 Task: Search one way flight ticket for 4 adults, 2 children, 2 infants in seat and 1 infant on lap in premium economy from Cedar Rapids: Eastern Iowa Airport to Indianapolis: Indianapolis International Airport on 8-5-2023. Choice of flights is American. Number of bags: 2 carry on bags. Outbound departure time preference is 5:30.
Action: Mouse moved to (313, 291)
Screenshot: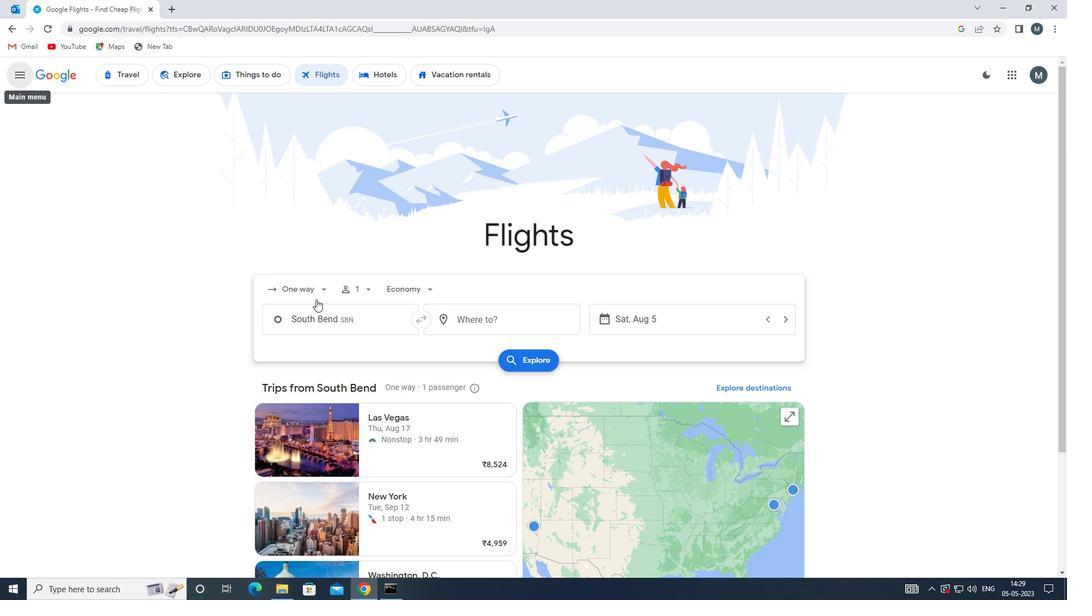 
Action: Mouse pressed left at (313, 291)
Screenshot: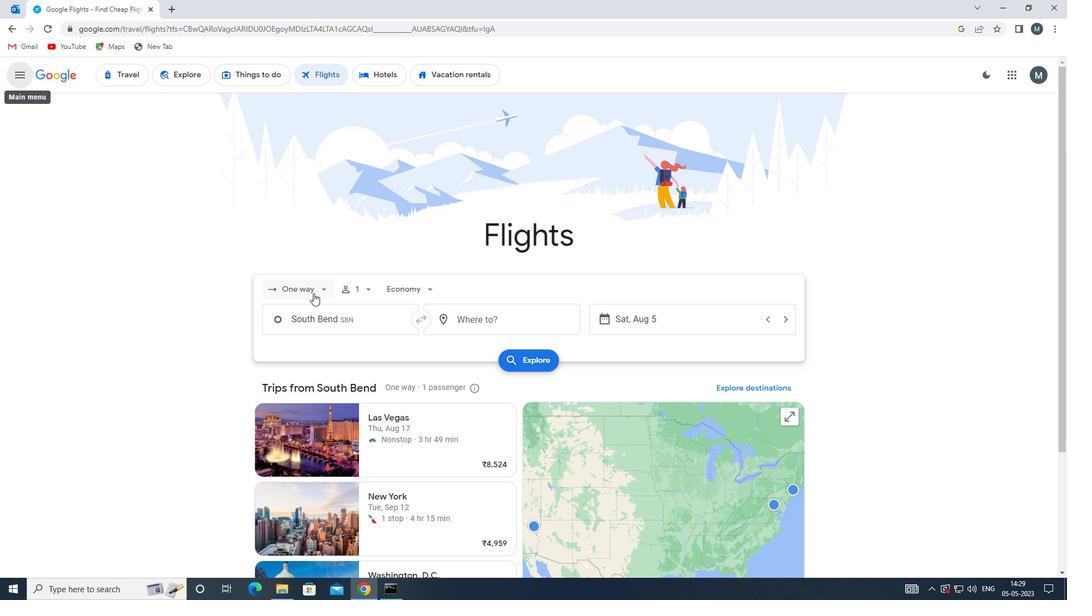 
Action: Mouse moved to (317, 342)
Screenshot: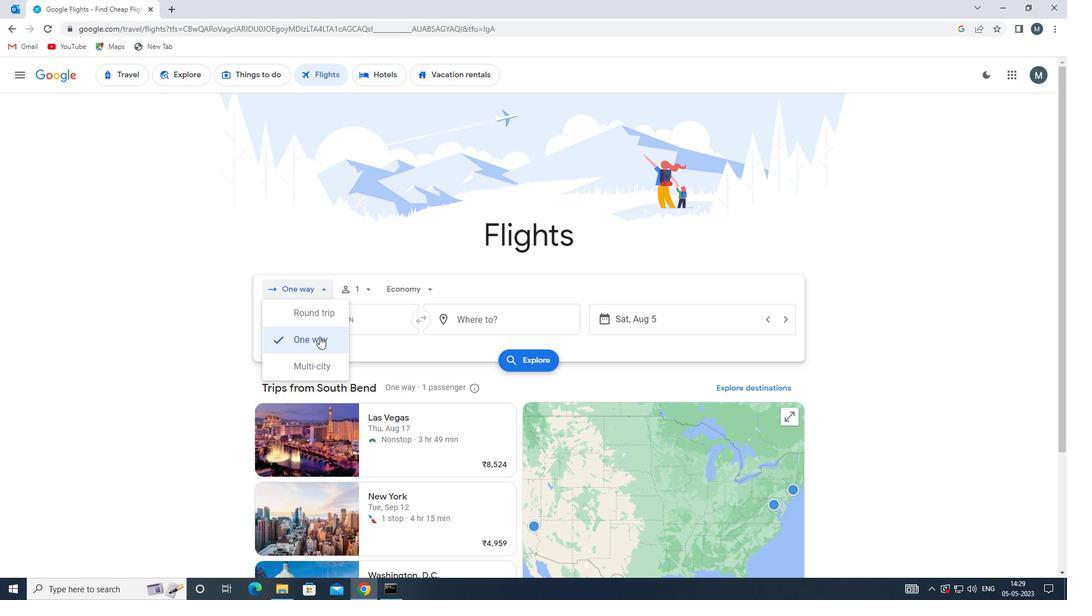 
Action: Mouse pressed left at (317, 342)
Screenshot: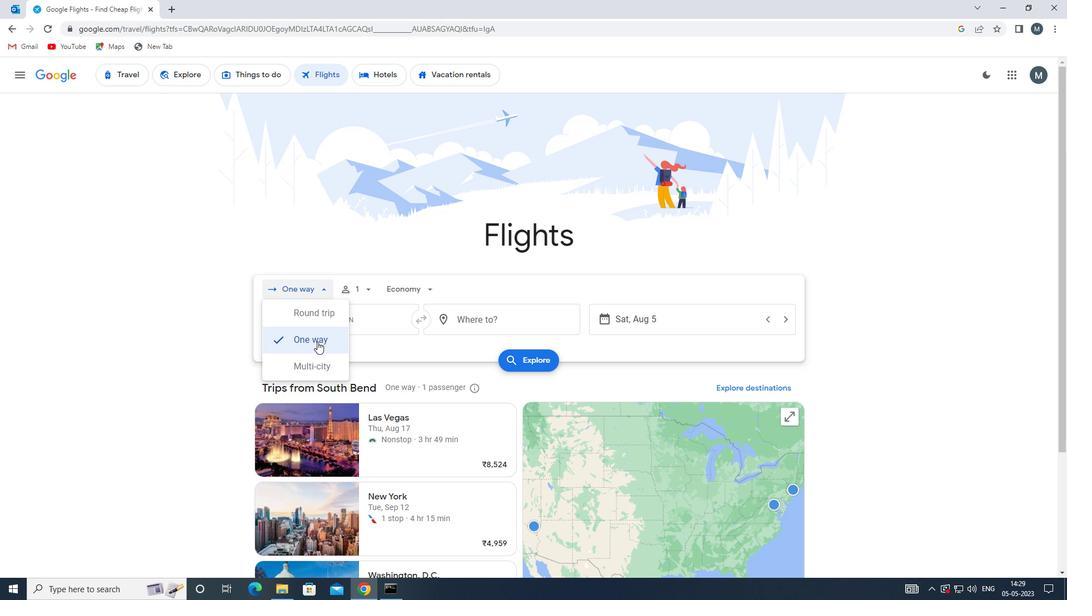 
Action: Mouse moved to (360, 290)
Screenshot: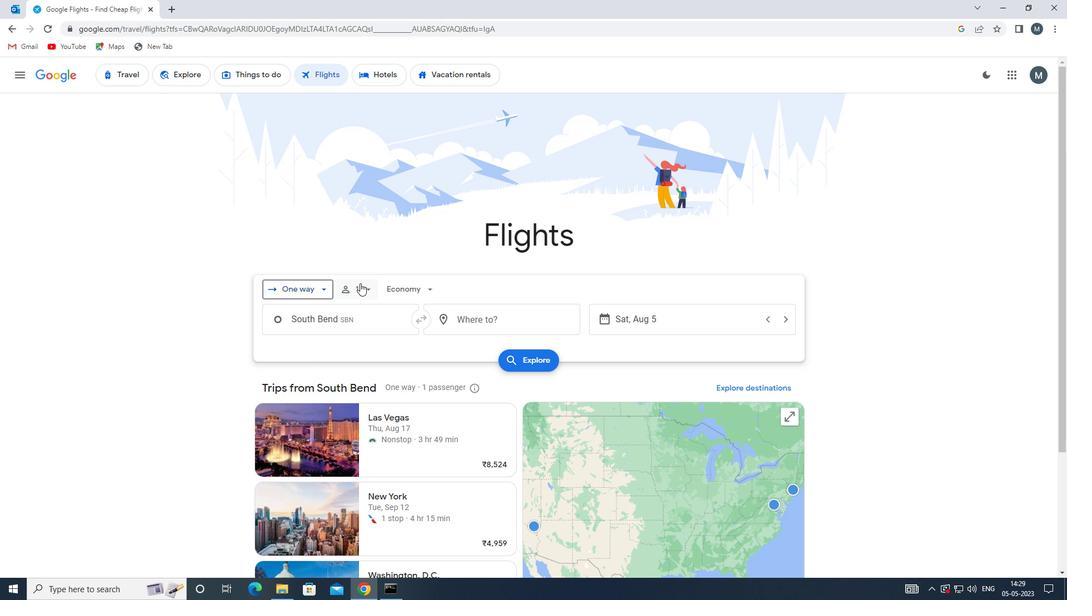 
Action: Mouse pressed left at (360, 290)
Screenshot: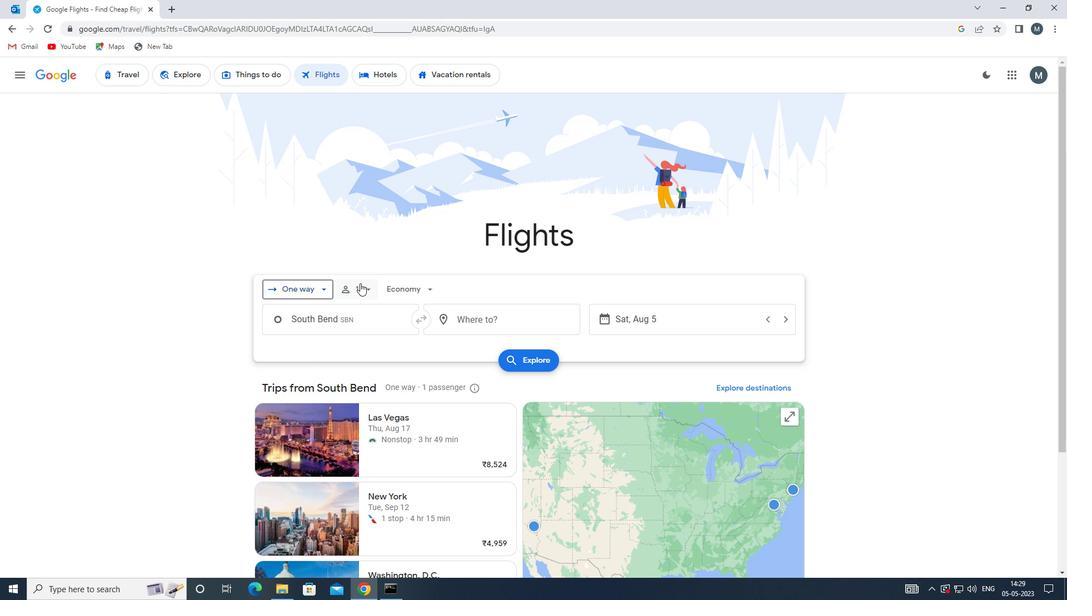 
Action: Mouse moved to (452, 316)
Screenshot: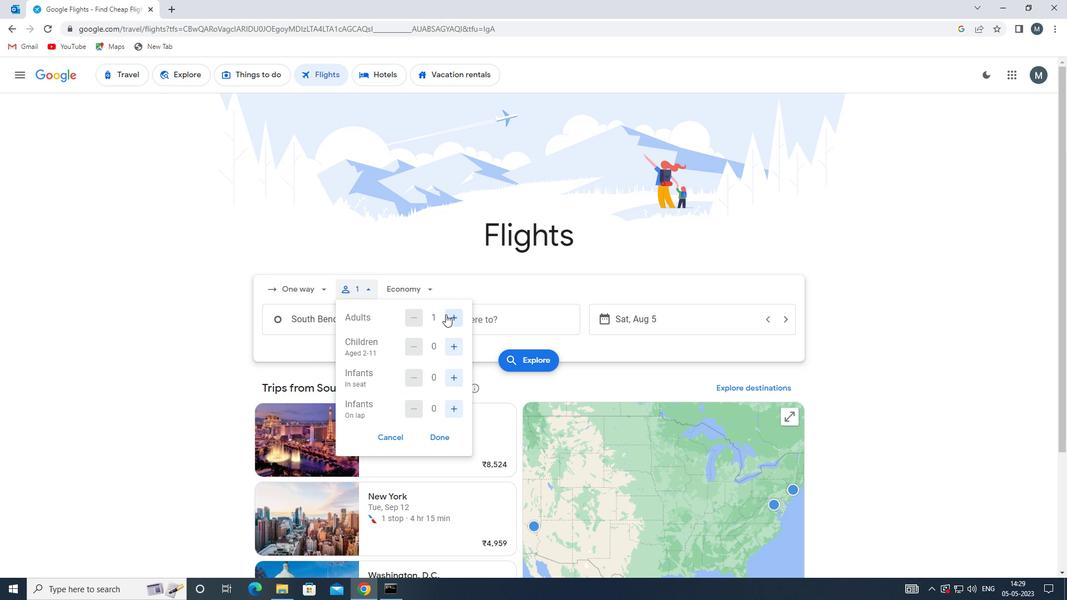 
Action: Mouse pressed left at (452, 316)
Screenshot: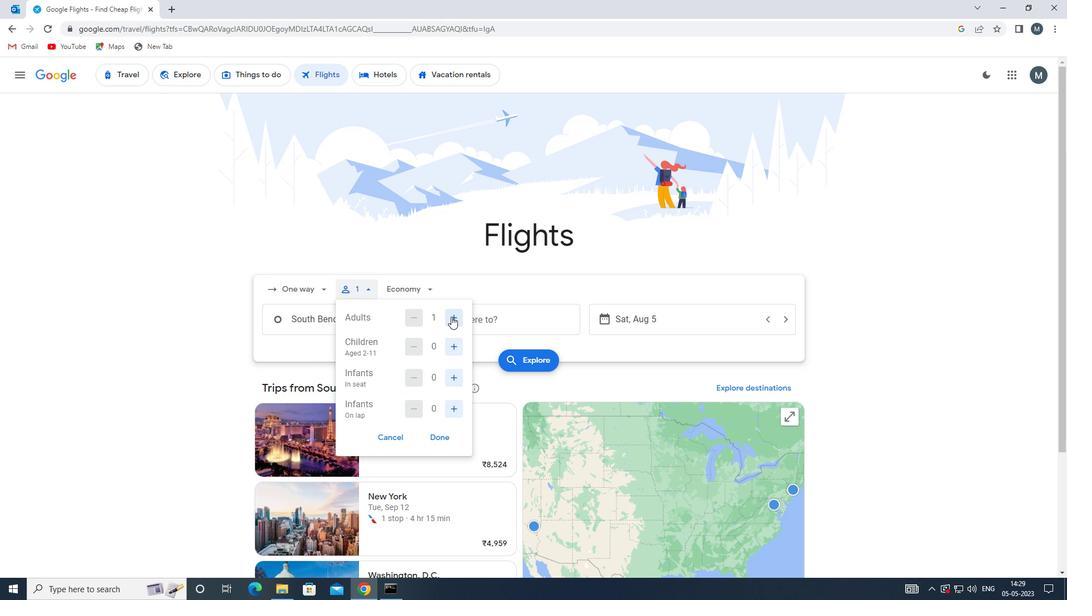 
Action: Mouse moved to (453, 316)
Screenshot: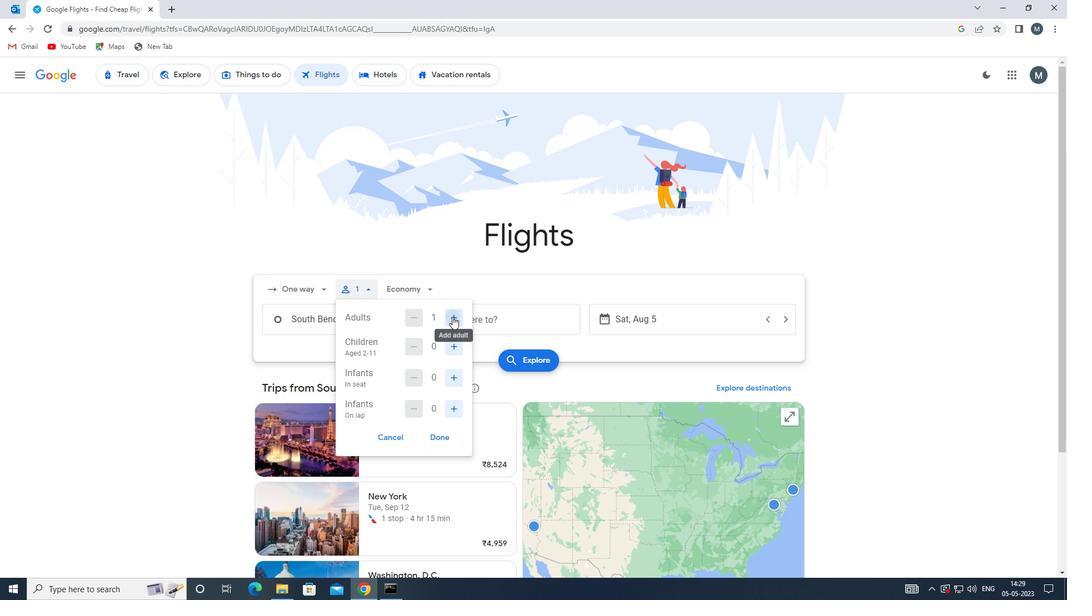 
Action: Mouse pressed left at (453, 316)
Screenshot: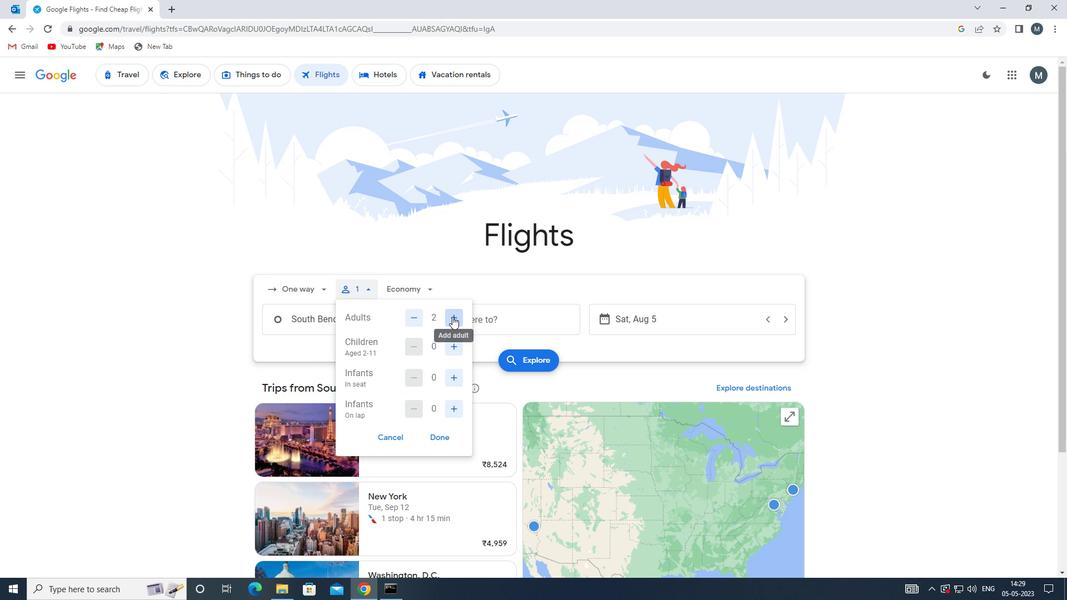 
Action: Mouse pressed left at (453, 316)
Screenshot: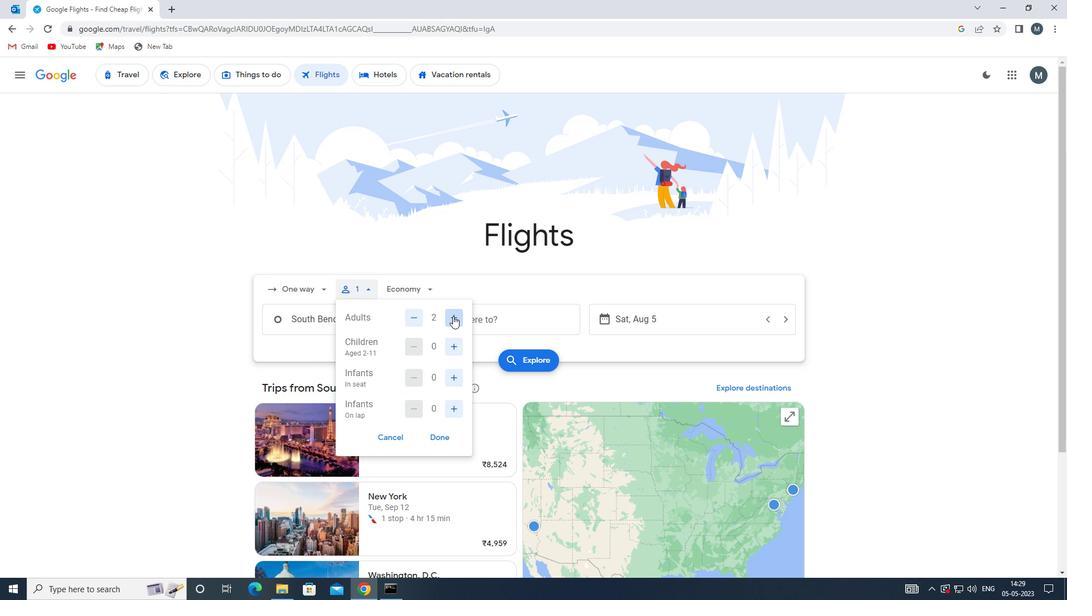 
Action: Mouse moved to (454, 380)
Screenshot: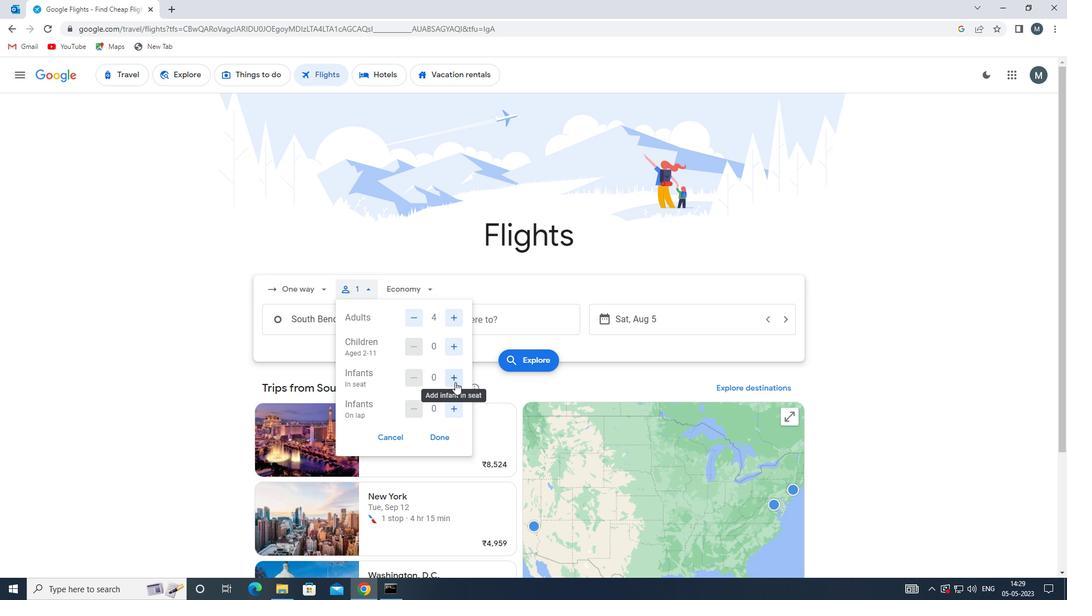 
Action: Mouse pressed left at (454, 380)
Screenshot: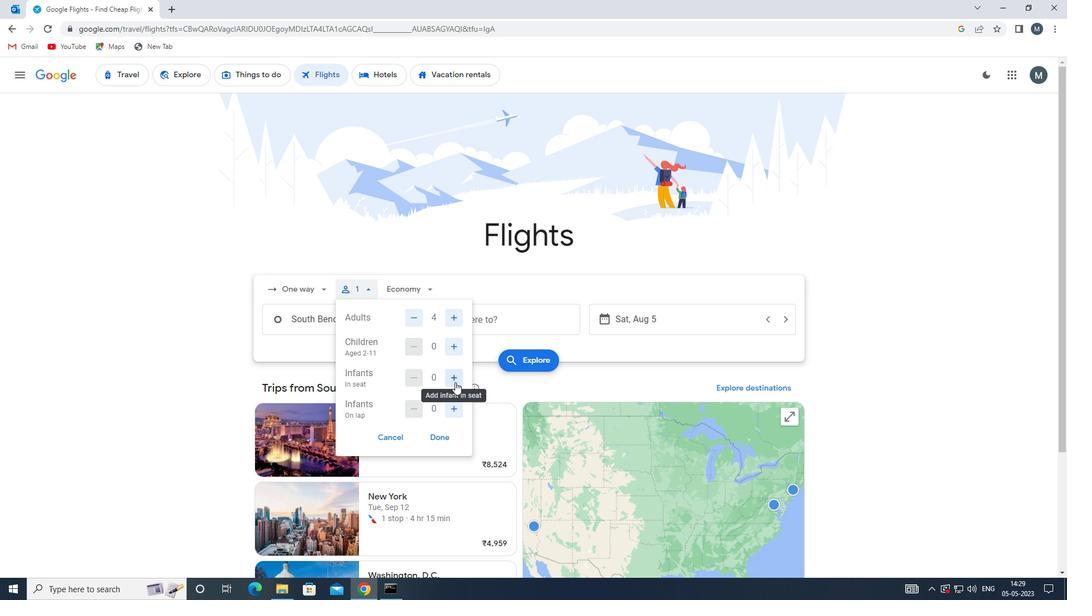 
Action: Mouse pressed left at (454, 380)
Screenshot: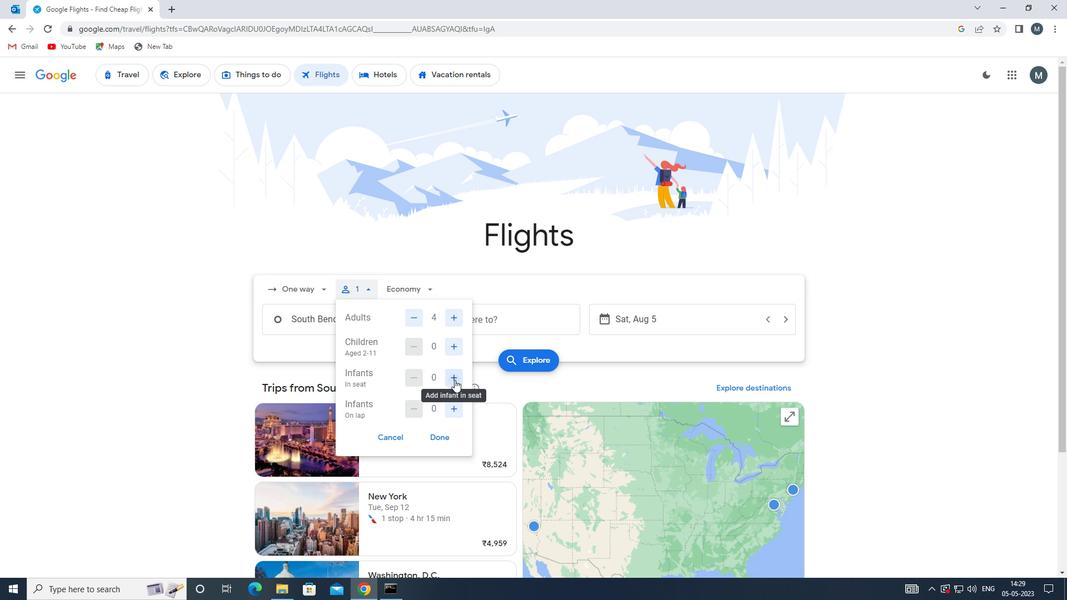 
Action: Mouse moved to (454, 410)
Screenshot: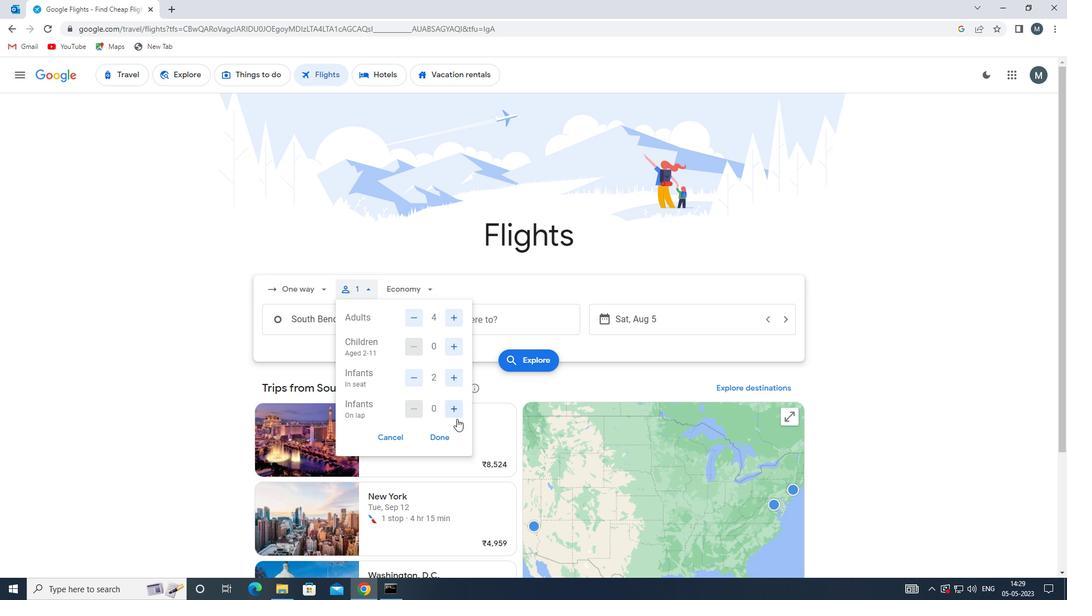 
Action: Mouse pressed left at (454, 410)
Screenshot: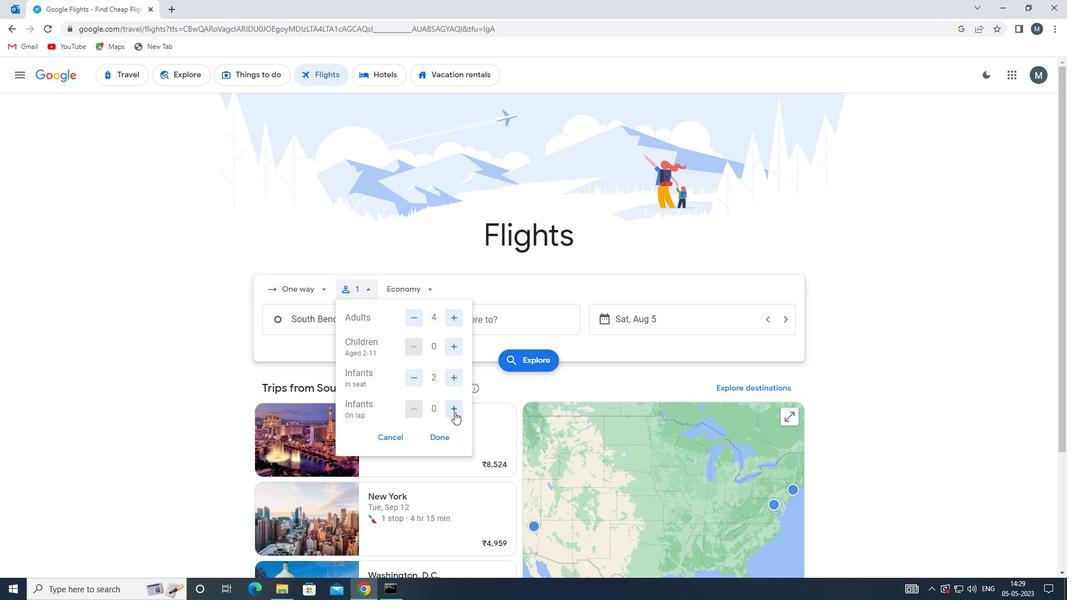 
Action: Mouse moved to (443, 445)
Screenshot: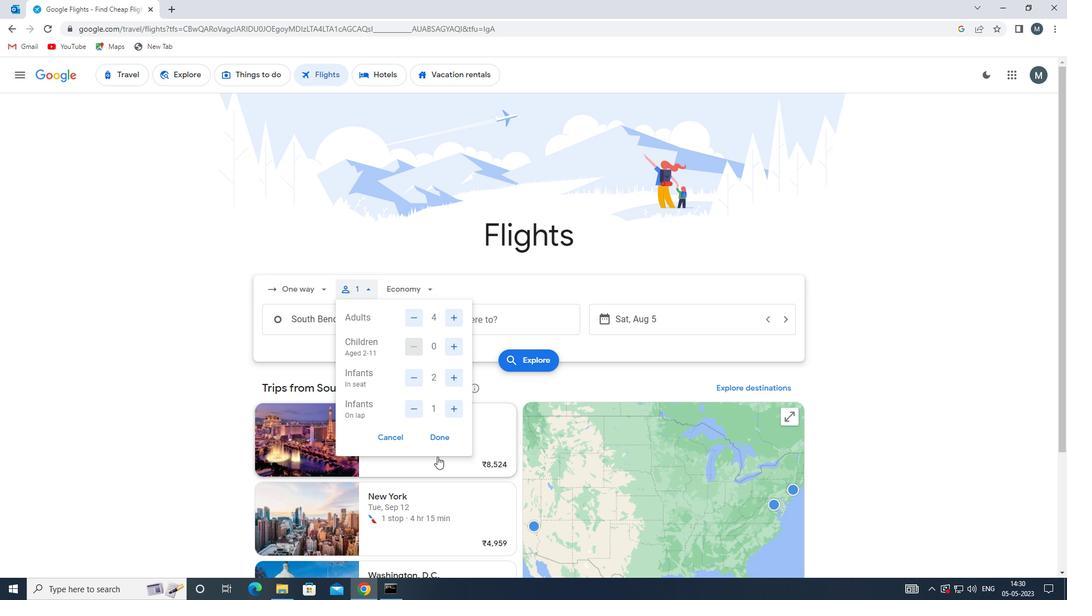 
Action: Mouse pressed left at (443, 445)
Screenshot: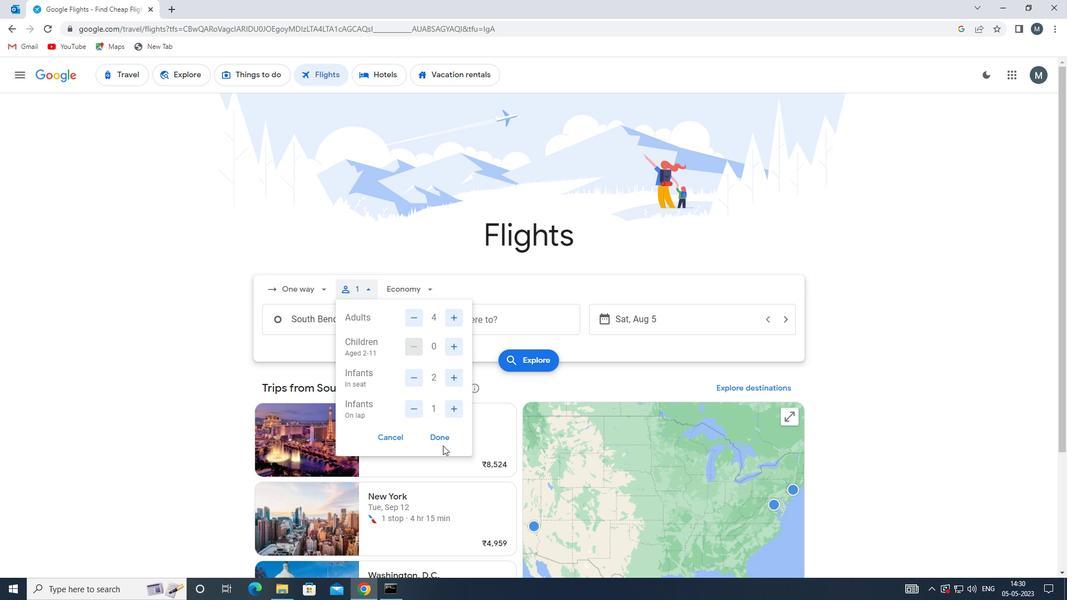 
Action: Mouse moved to (419, 291)
Screenshot: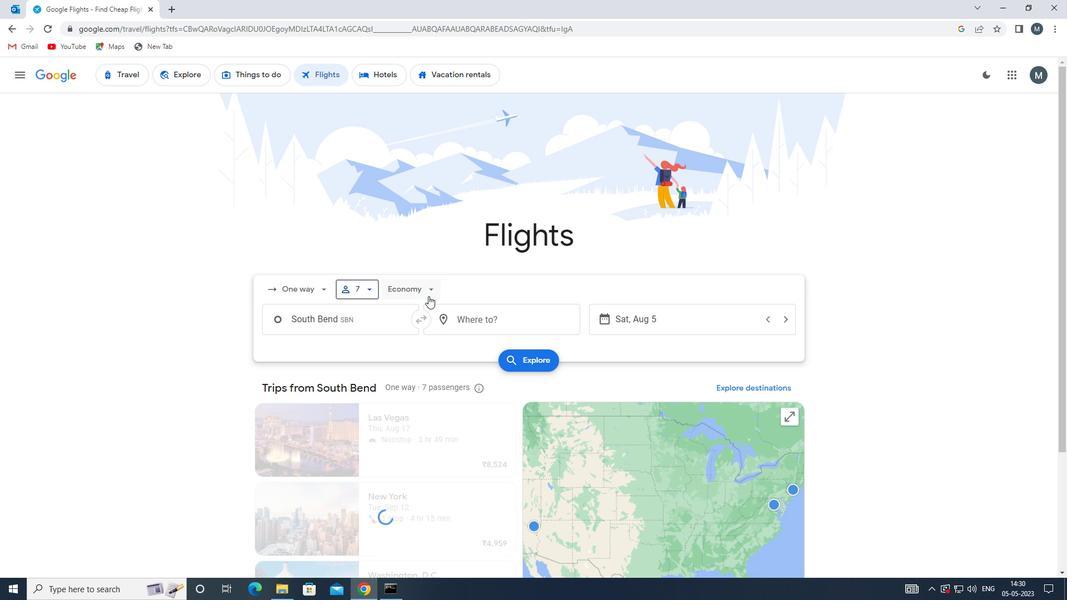 
Action: Mouse pressed left at (419, 291)
Screenshot: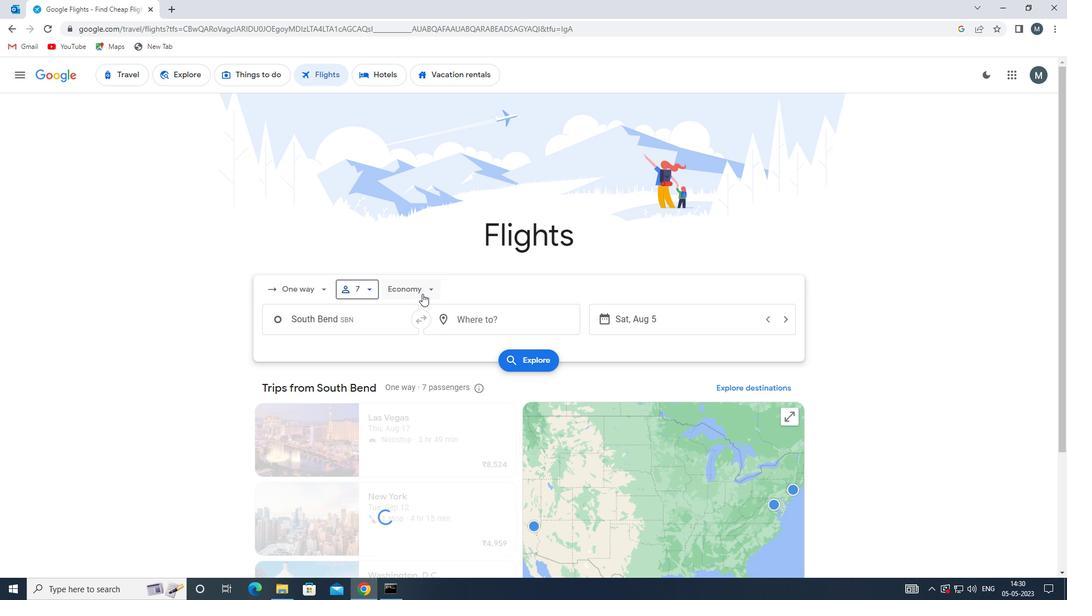 
Action: Mouse moved to (422, 343)
Screenshot: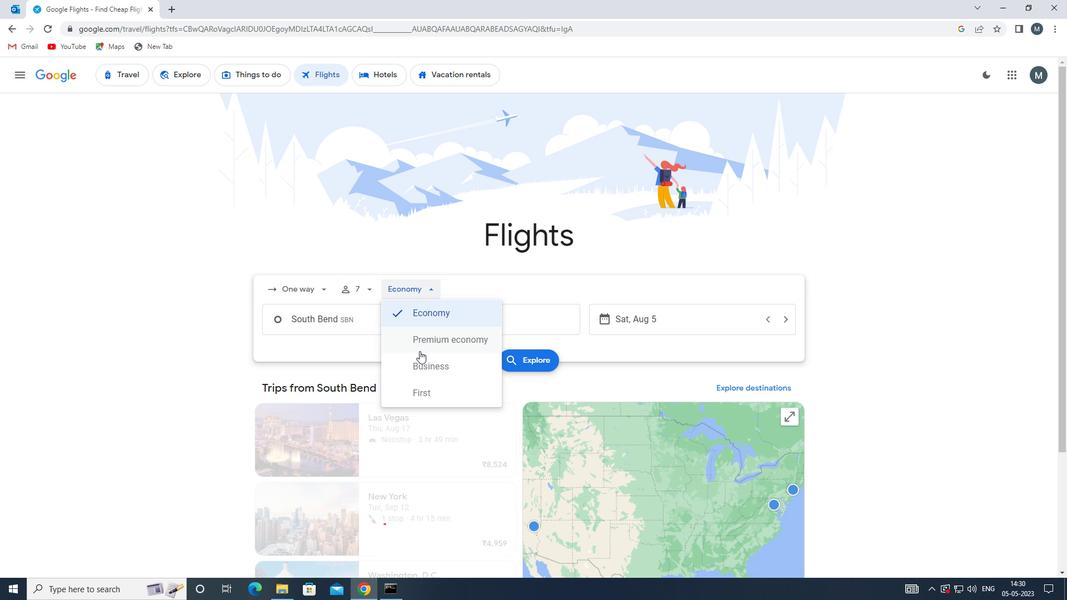 
Action: Mouse pressed left at (422, 343)
Screenshot: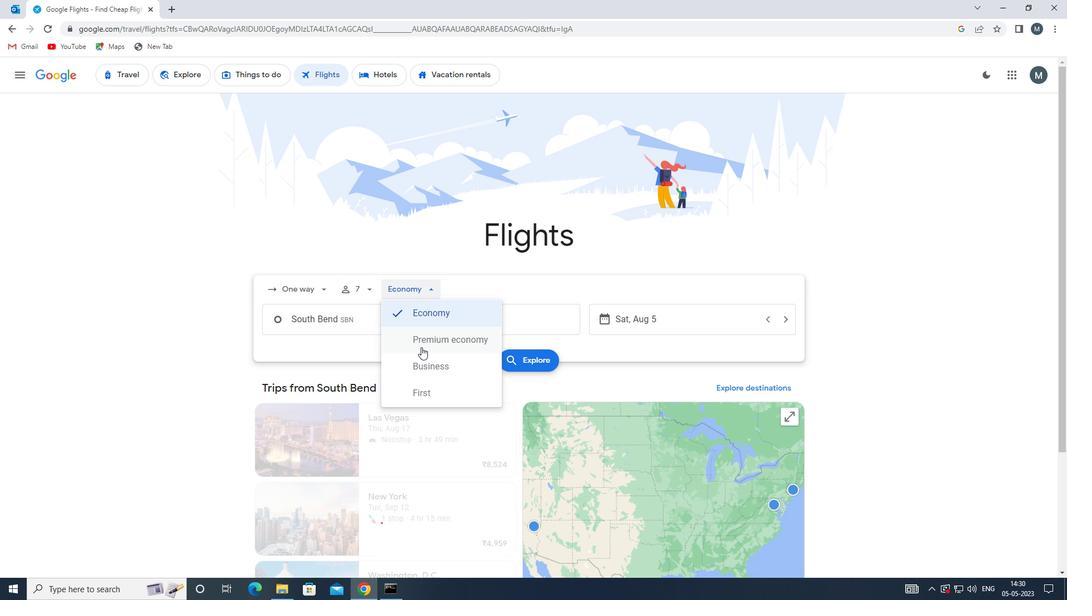 
Action: Mouse moved to (359, 324)
Screenshot: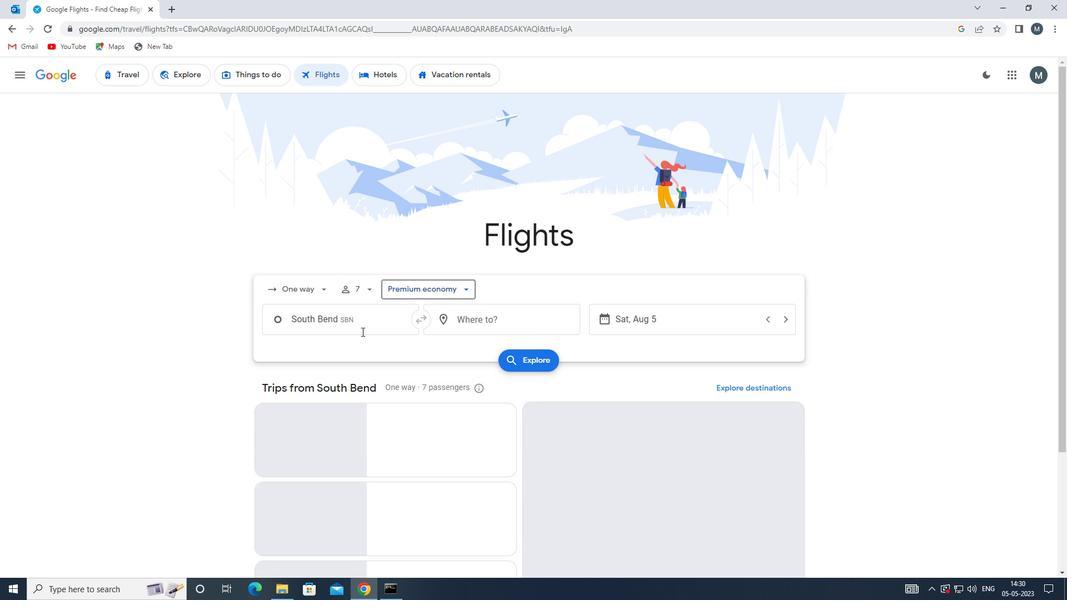 
Action: Mouse pressed left at (359, 324)
Screenshot: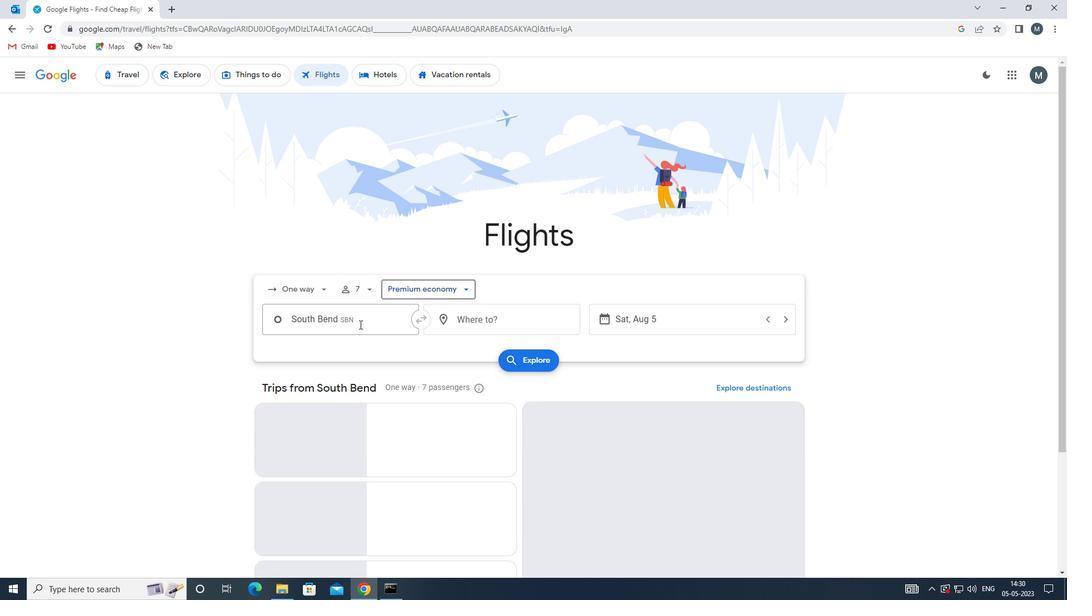 
Action: Mouse moved to (359, 324)
Screenshot: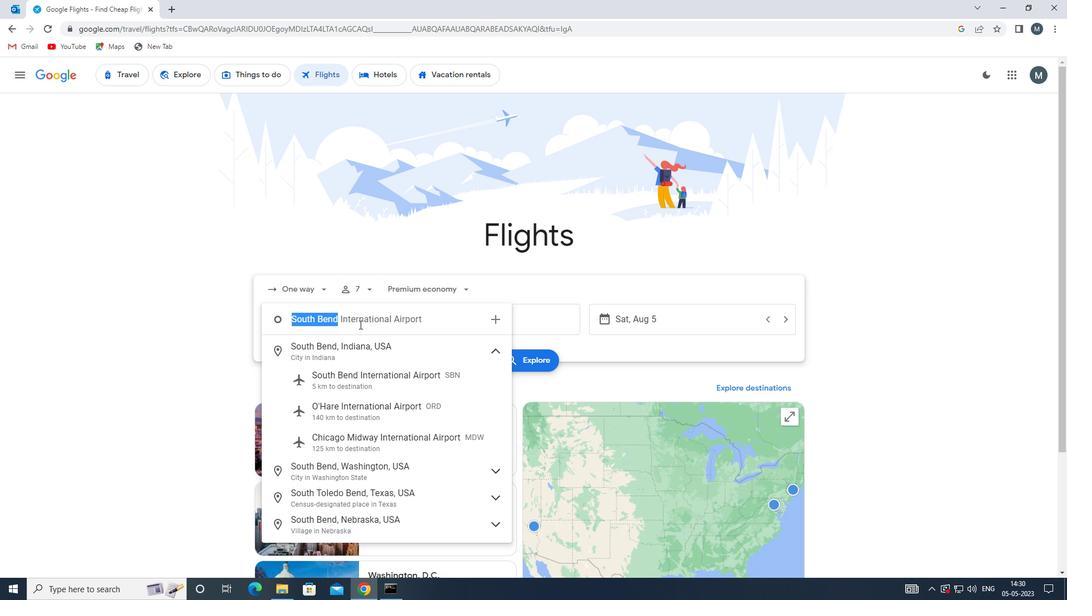 
Action: Key pressed eastern<Key.space>lowa
Screenshot: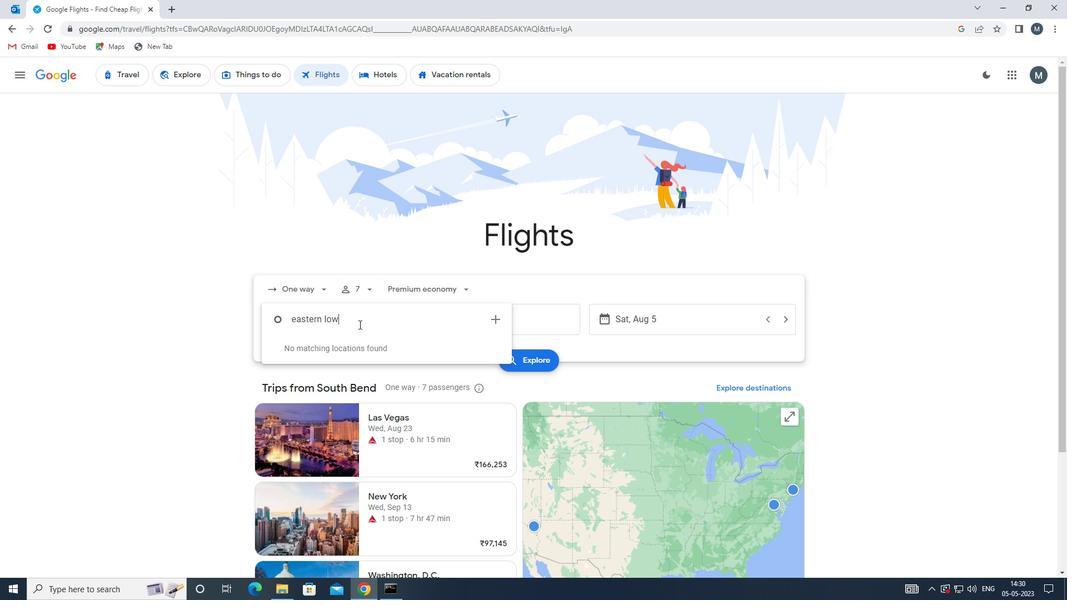 
Action: Mouse moved to (357, 350)
Screenshot: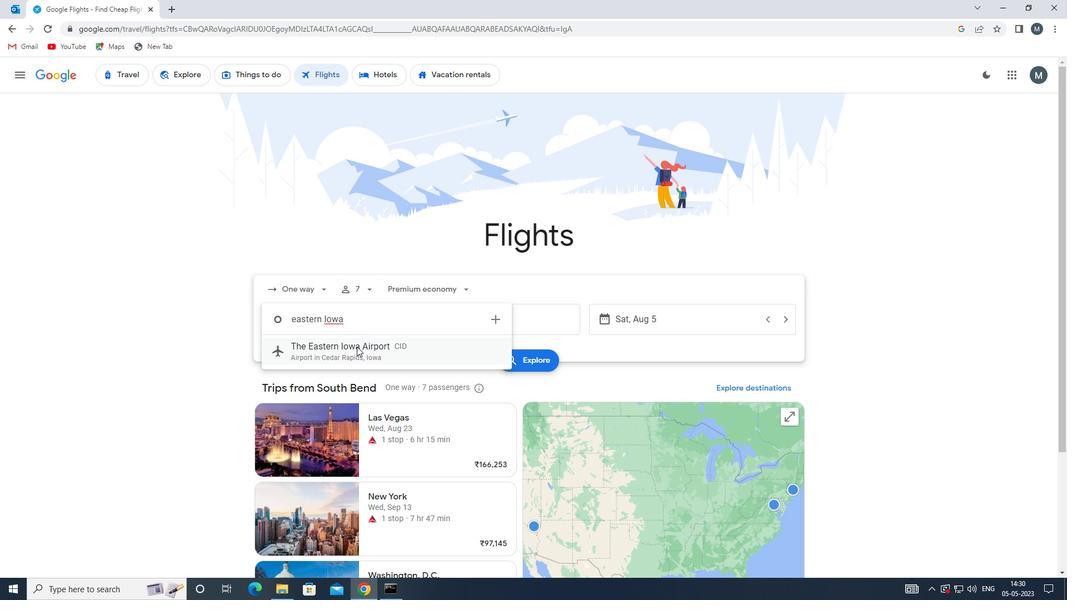 
Action: Mouse pressed left at (357, 350)
Screenshot: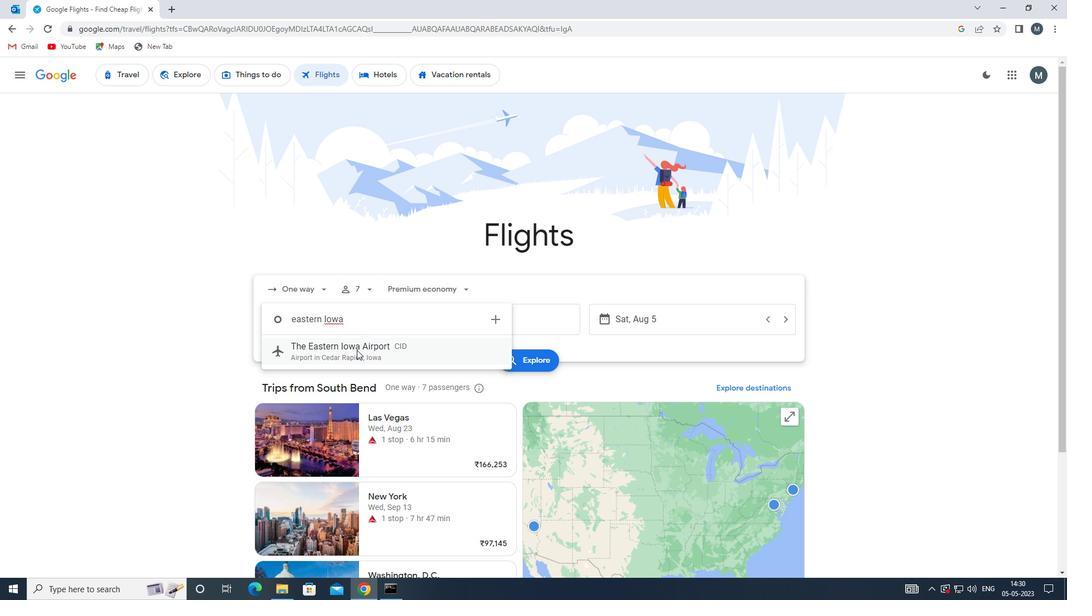 
Action: Mouse moved to (481, 312)
Screenshot: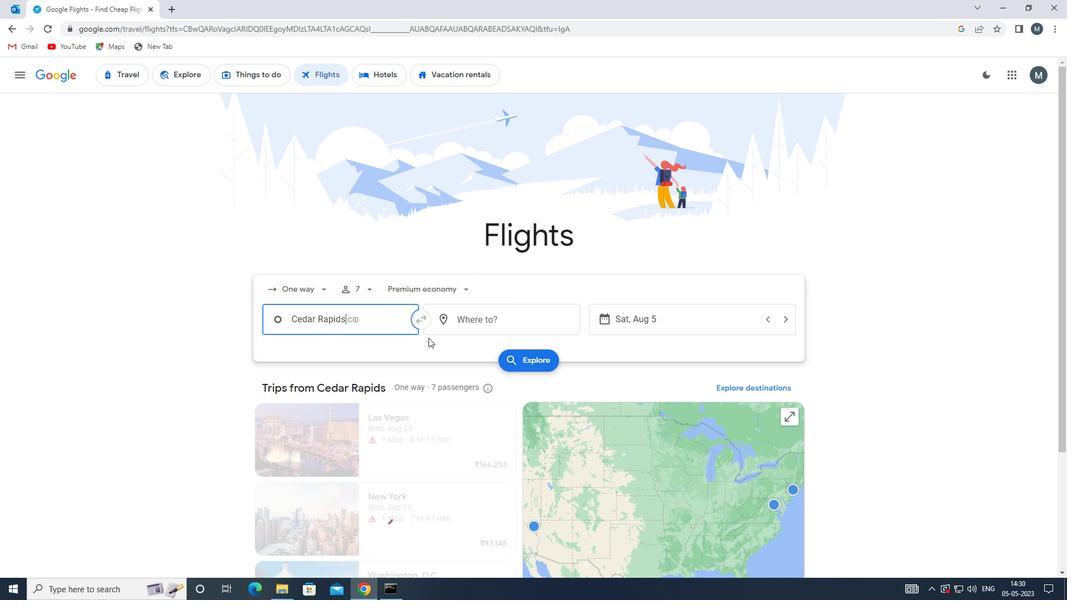 
Action: Mouse pressed left at (481, 312)
Screenshot: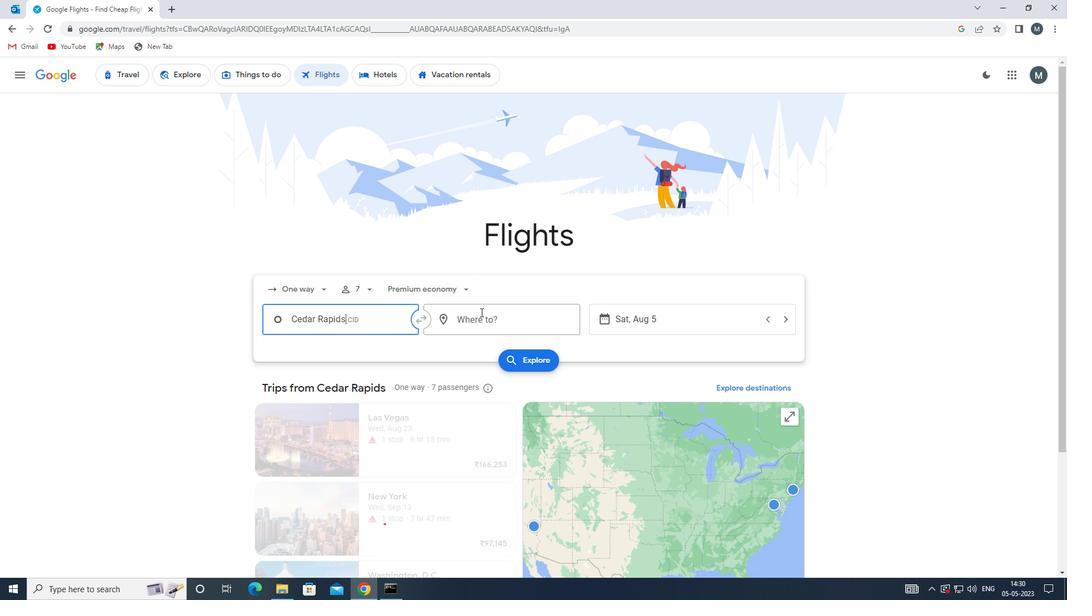 
Action: Mouse moved to (481, 311)
Screenshot: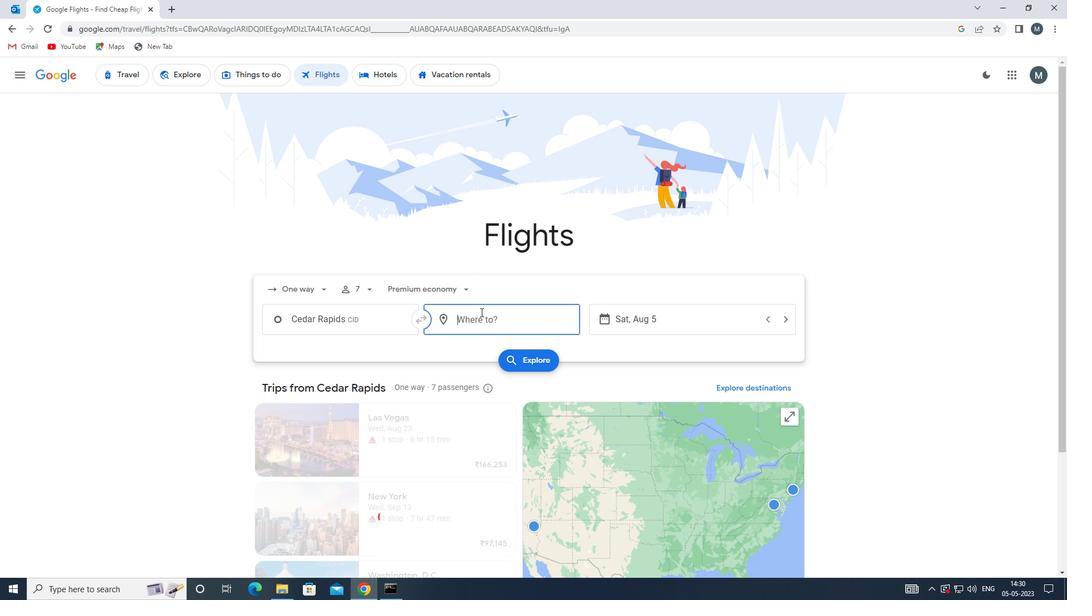 
Action: Key pressed ind
Screenshot: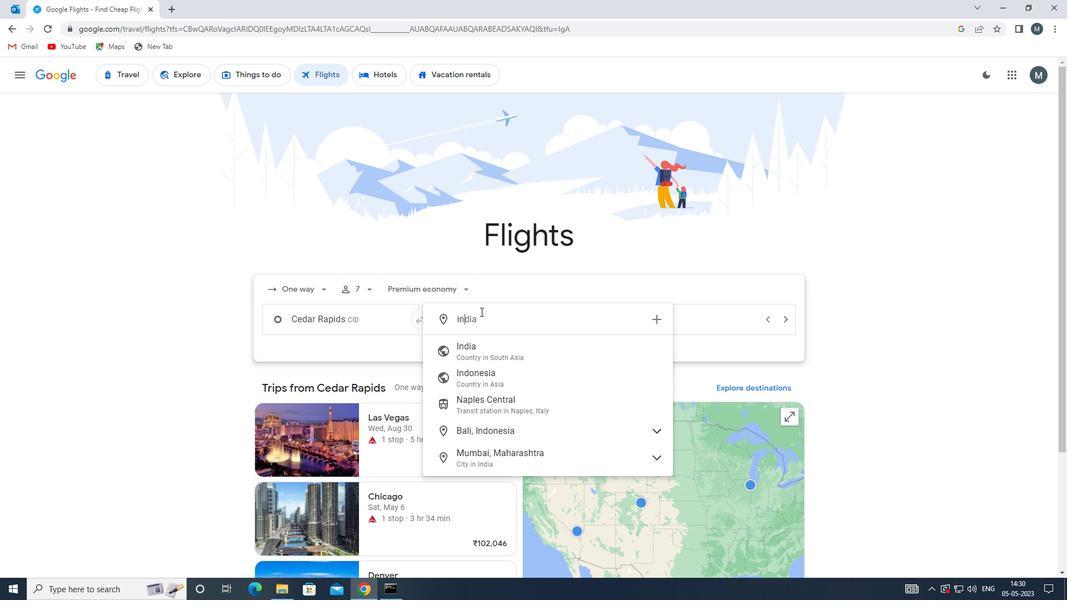 
Action: Mouse moved to (478, 346)
Screenshot: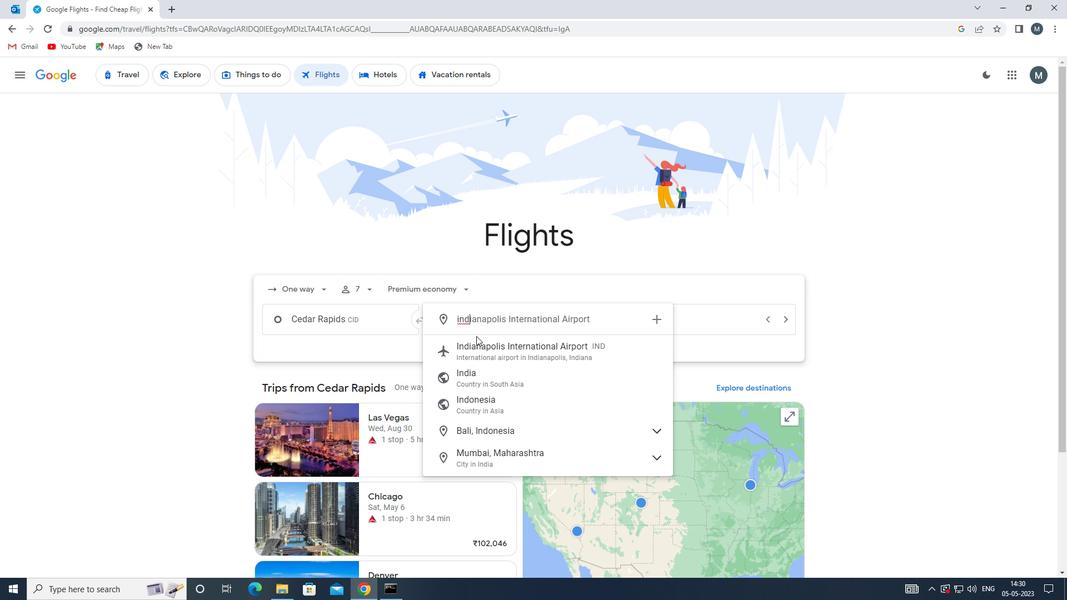 
Action: Mouse pressed left at (478, 346)
Screenshot: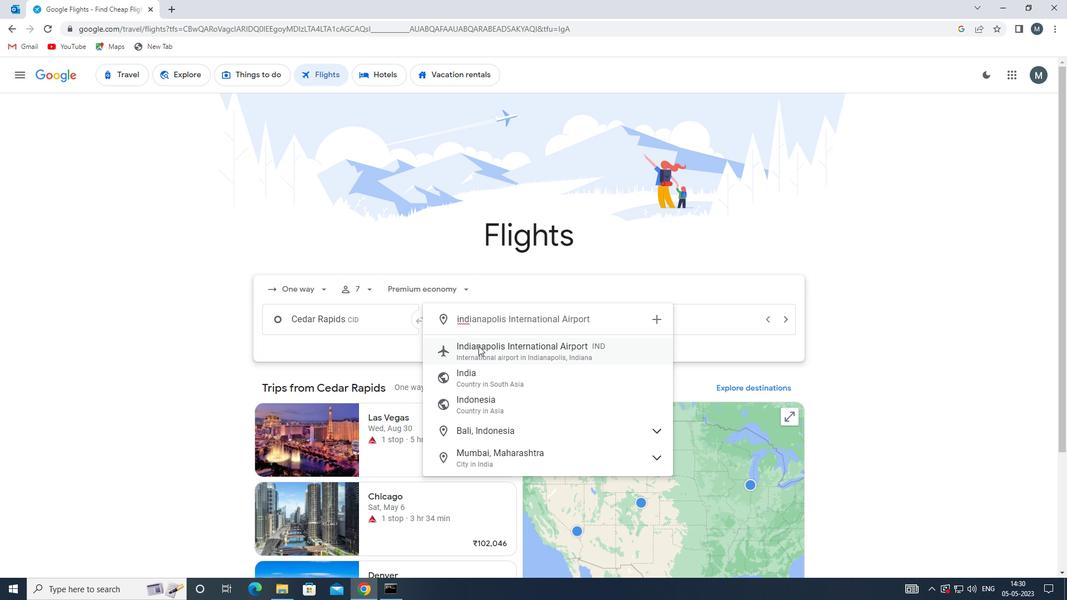 
Action: Mouse moved to (637, 318)
Screenshot: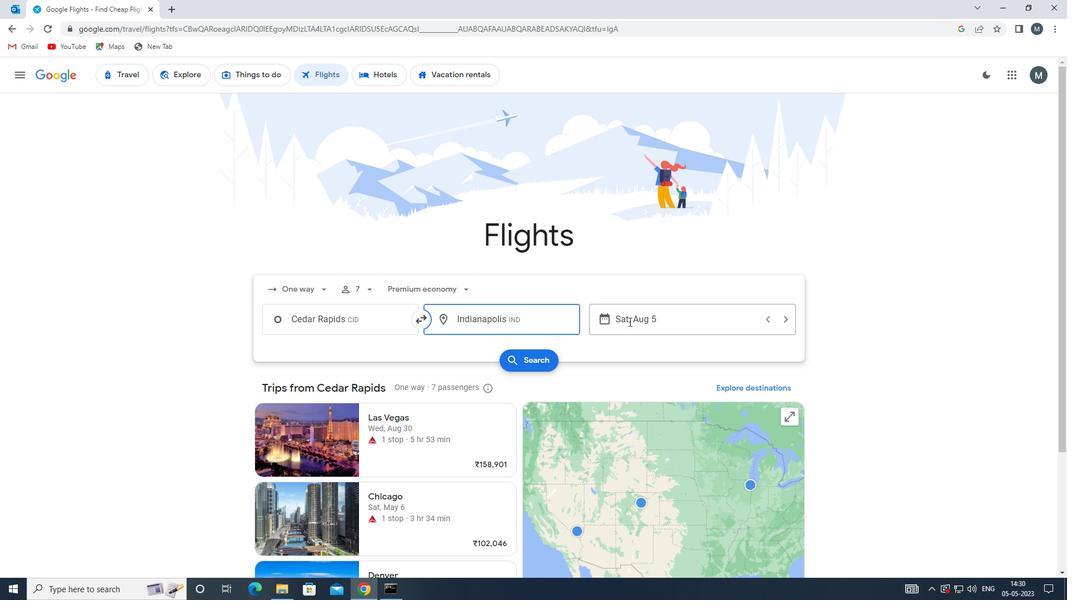 
Action: Mouse pressed left at (637, 318)
Screenshot: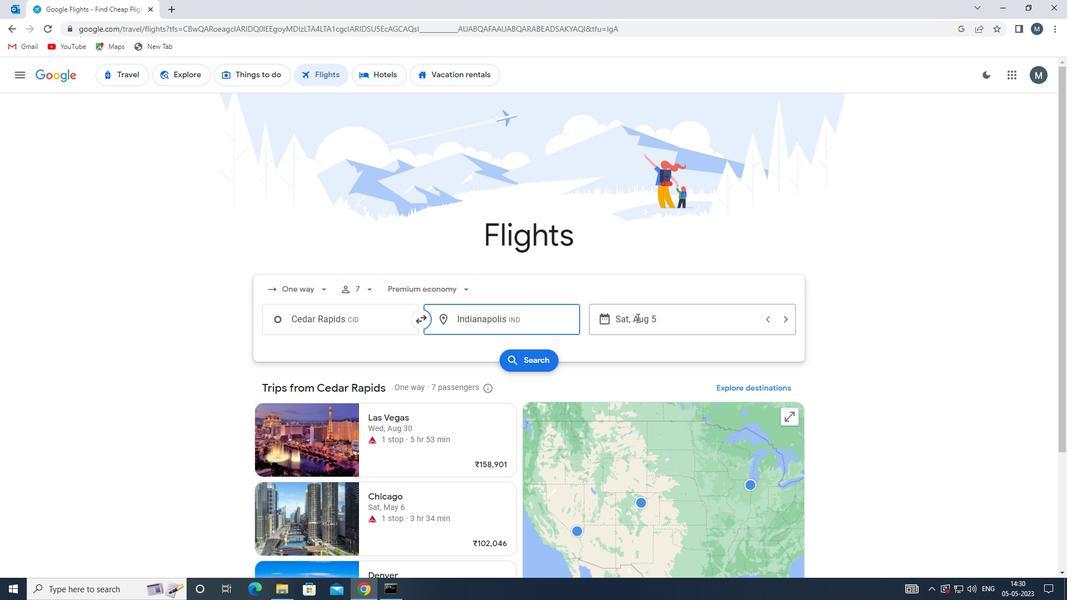 
Action: Mouse moved to (559, 374)
Screenshot: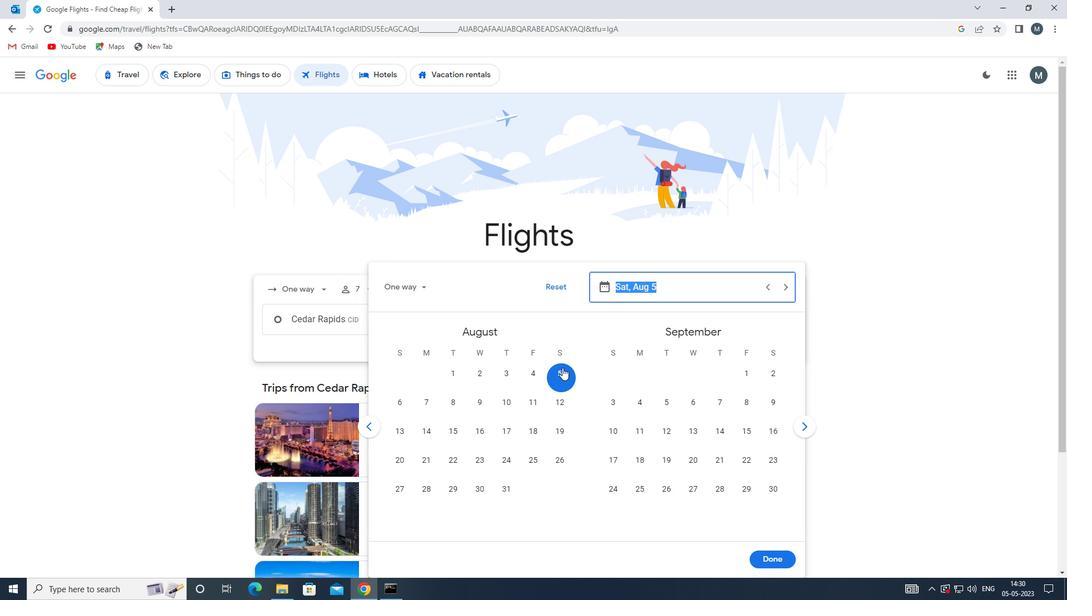 
Action: Mouse pressed left at (559, 374)
Screenshot: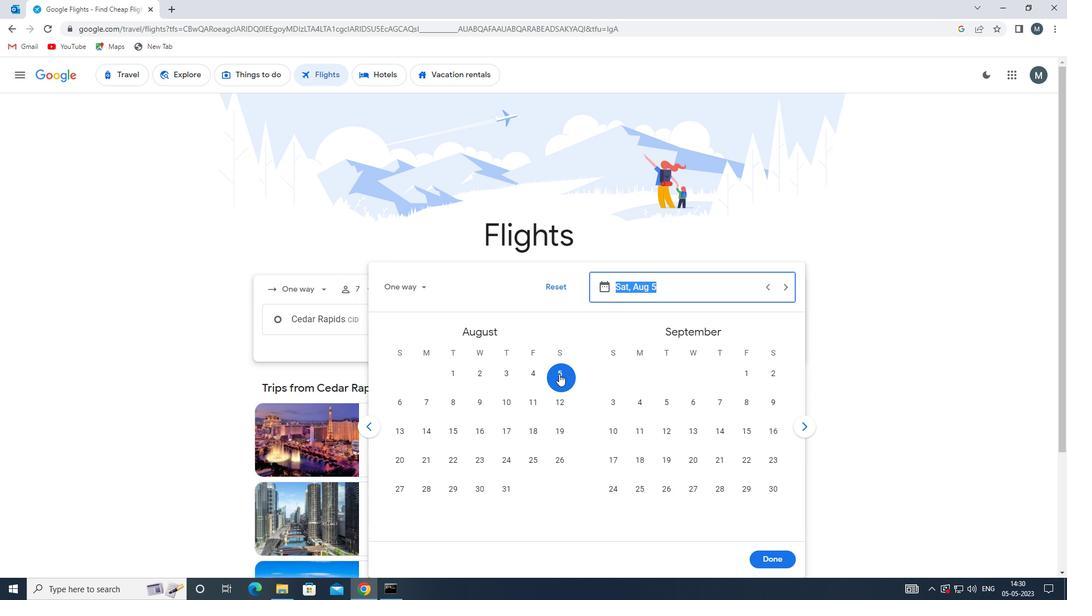
Action: Mouse moved to (769, 561)
Screenshot: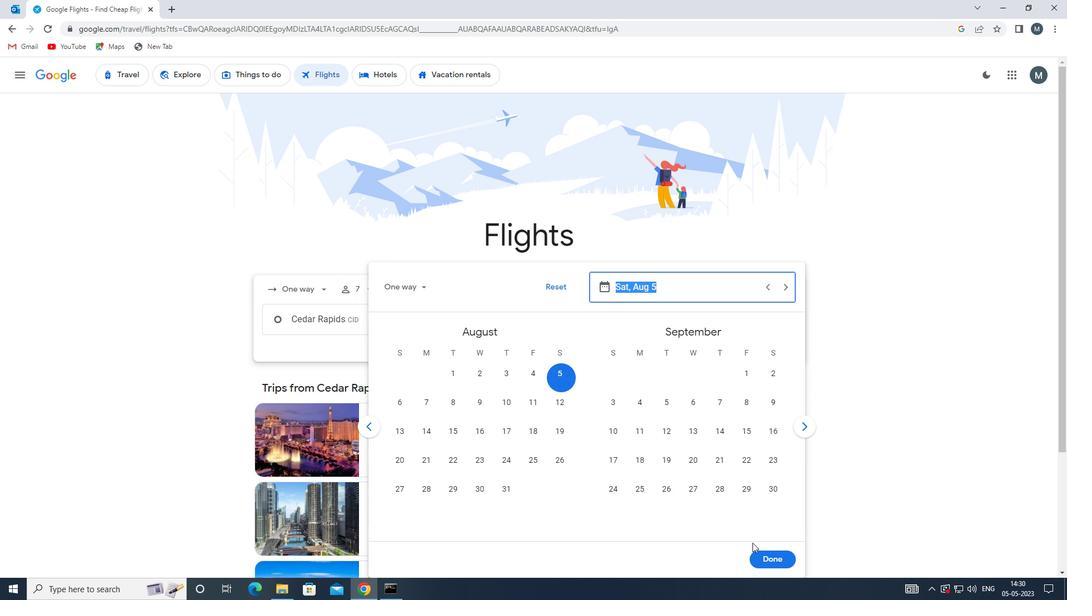 
Action: Mouse pressed left at (769, 561)
Screenshot: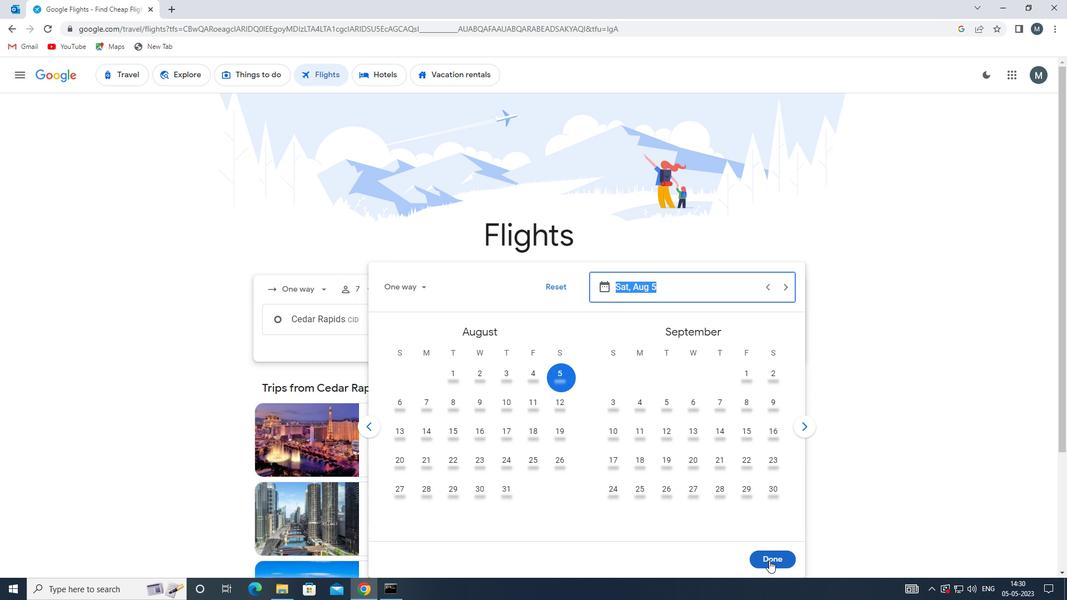 
Action: Mouse moved to (527, 355)
Screenshot: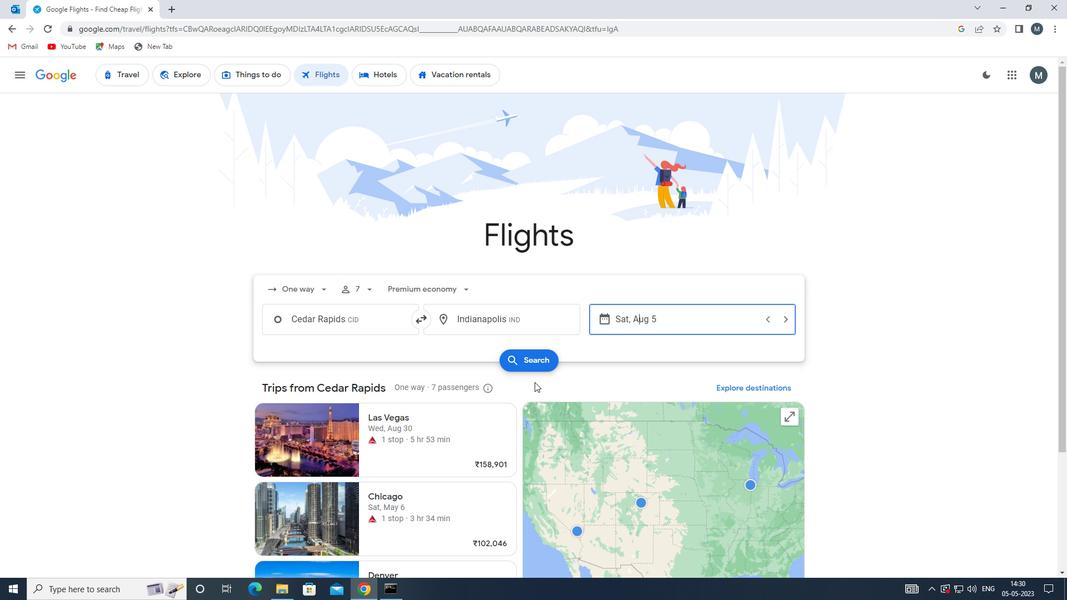 
Action: Mouse pressed left at (527, 355)
Screenshot: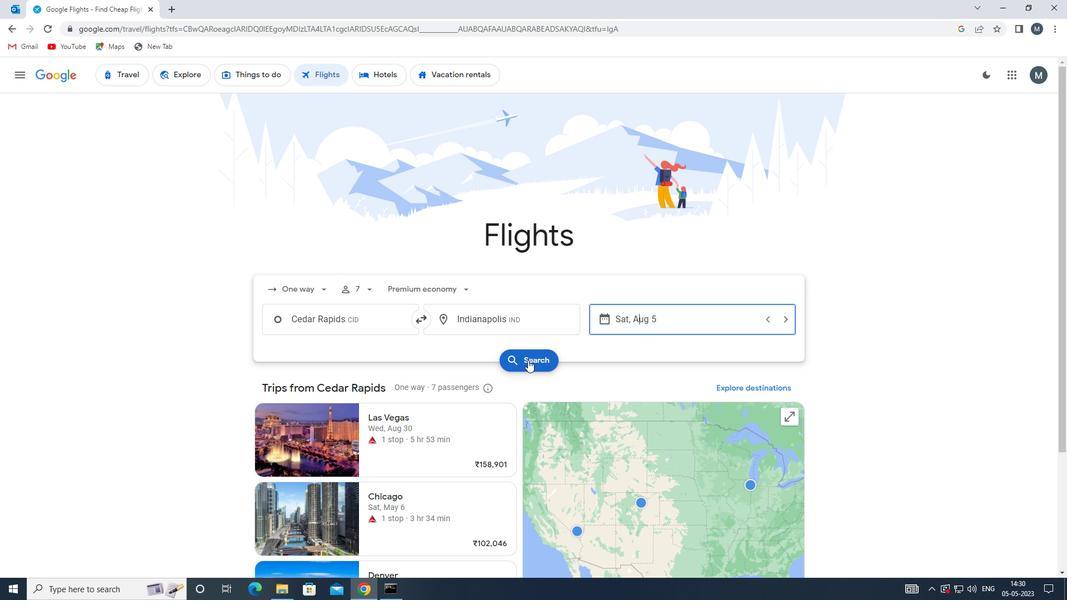 
Action: Mouse moved to (266, 175)
Screenshot: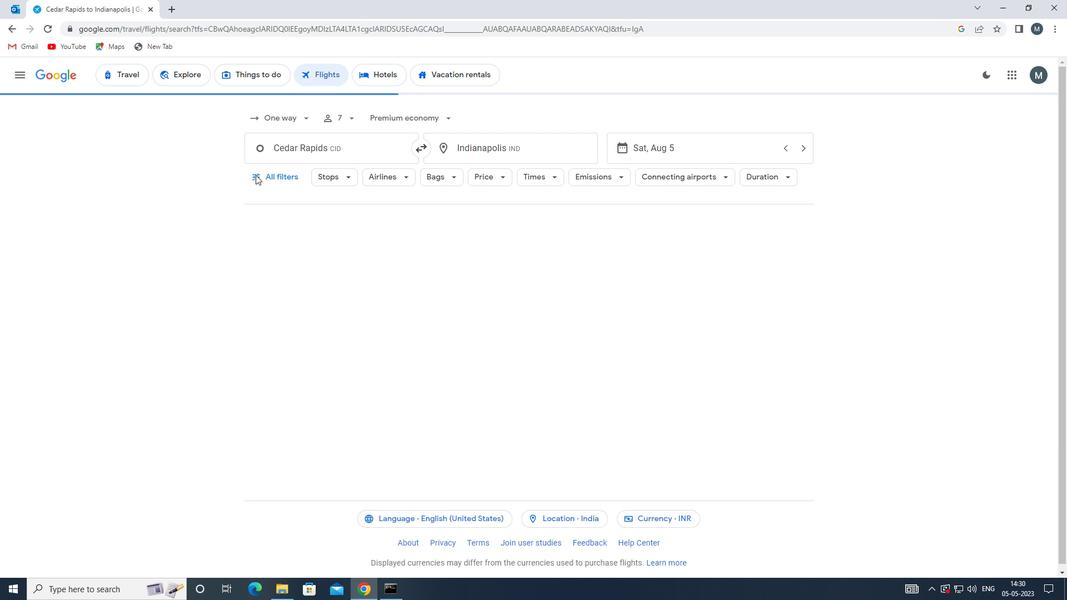 
Action: Mouse pressed left at (266, 175)
Screenshot: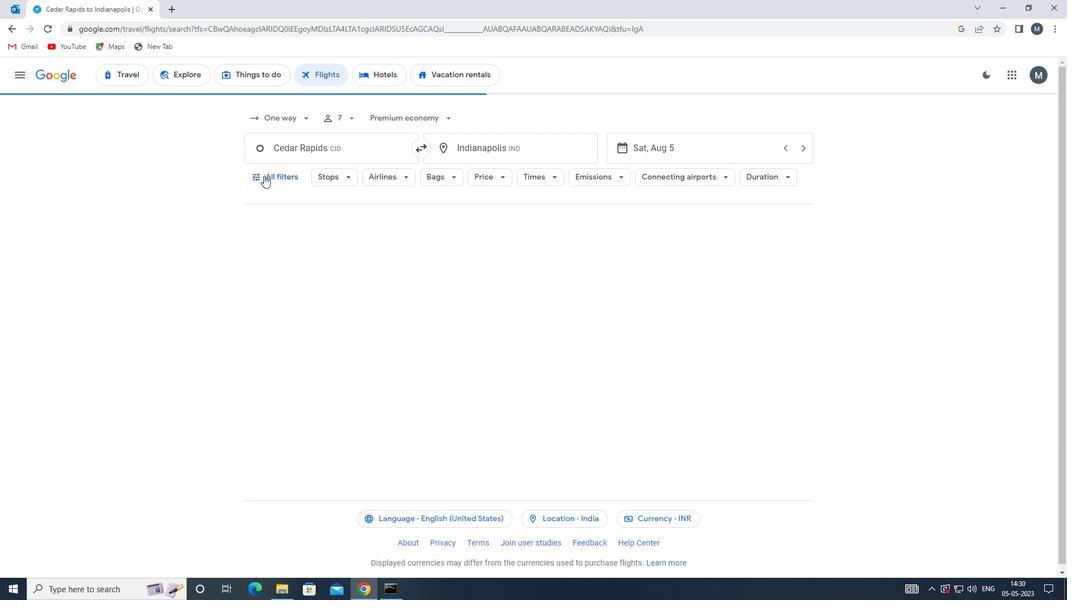 
Action: Mouse moved to (286, 310)
Screenshot: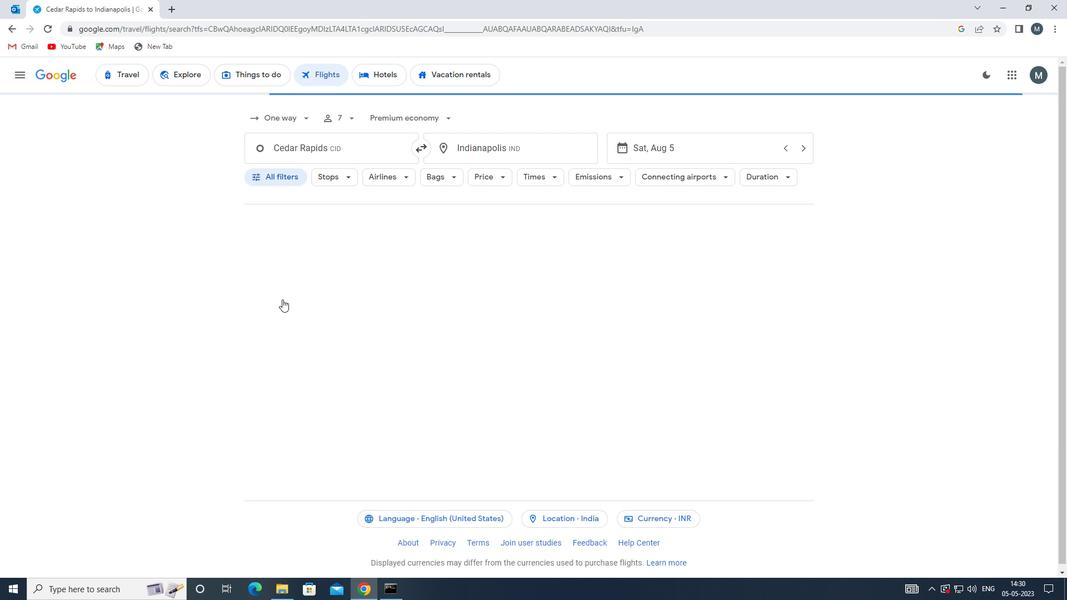 
Action: Mouse scrolled (286, 310) with delta (0, 0)
Screenshot: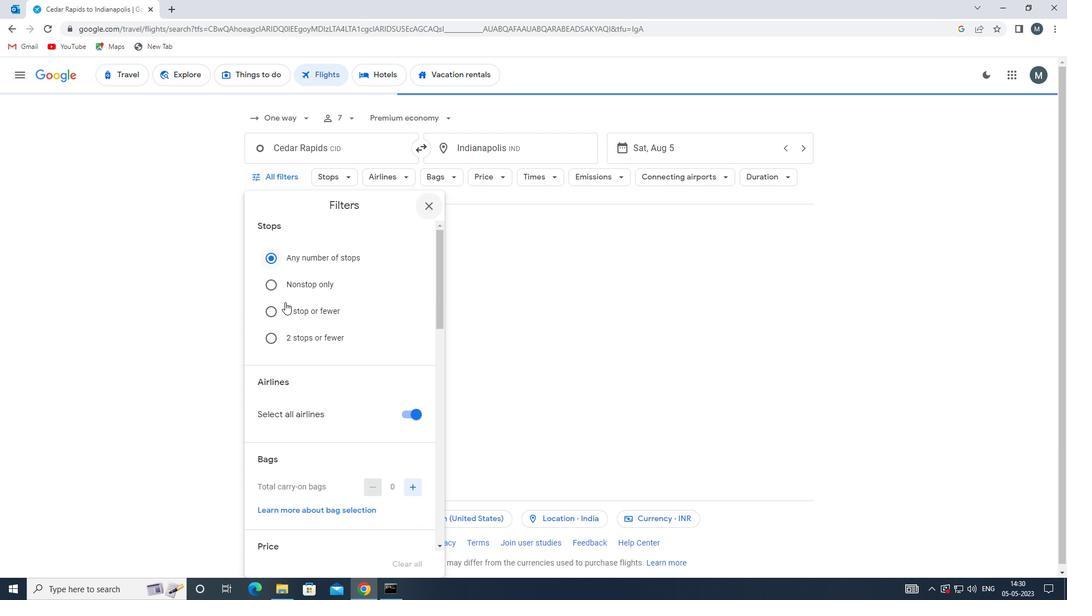 
Action: Mouse moved to (286, 314)
Screenshot: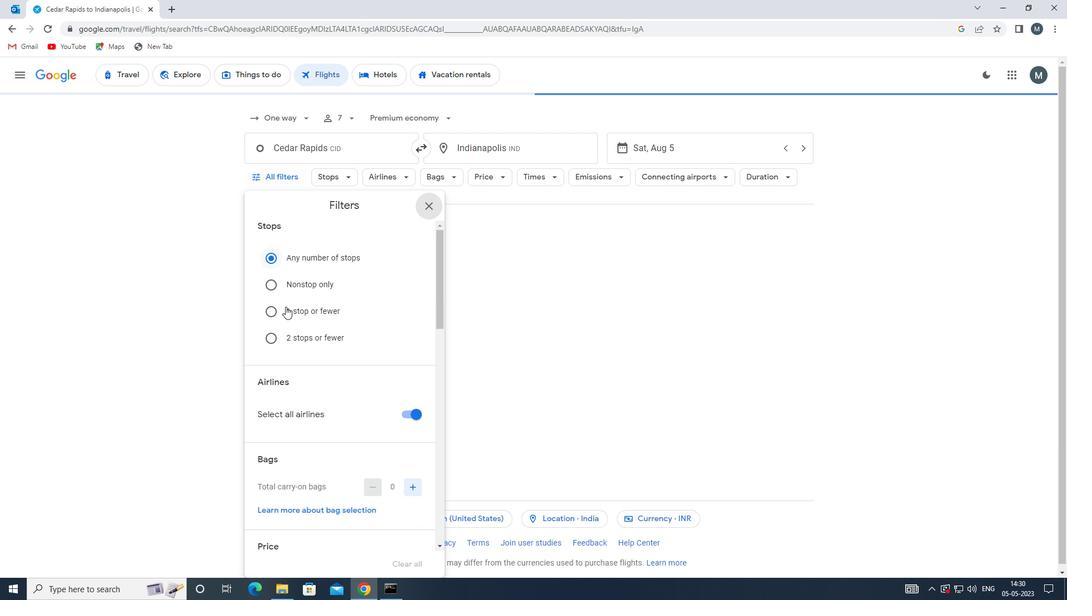 
Action: Mouse scrolled (286, 313) with delta (0, 0)
Screenshot: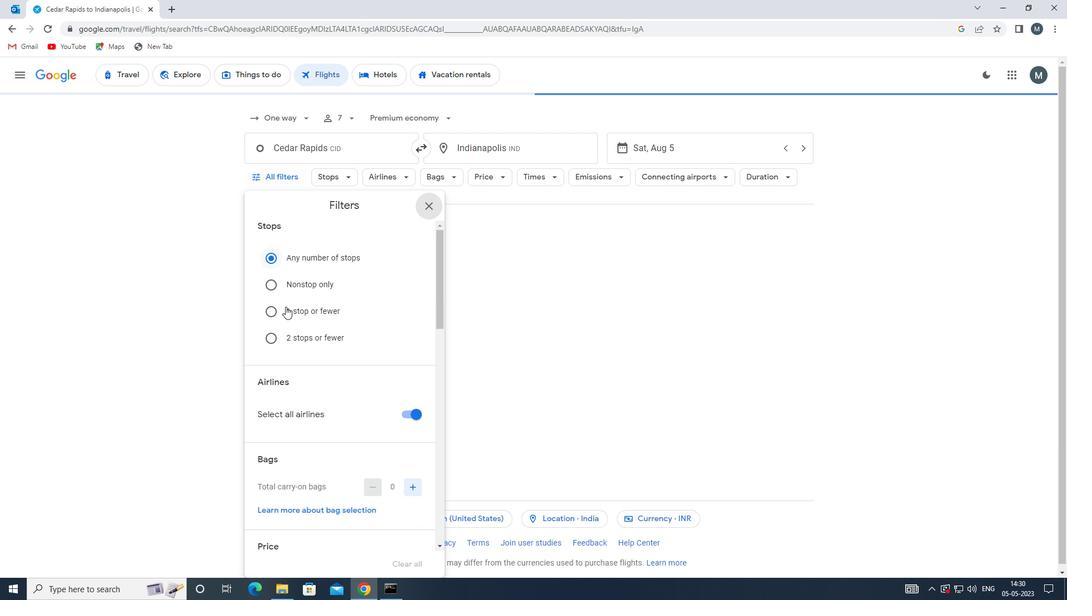 
Action: Mouse moved to (413, 303)
Screenshot: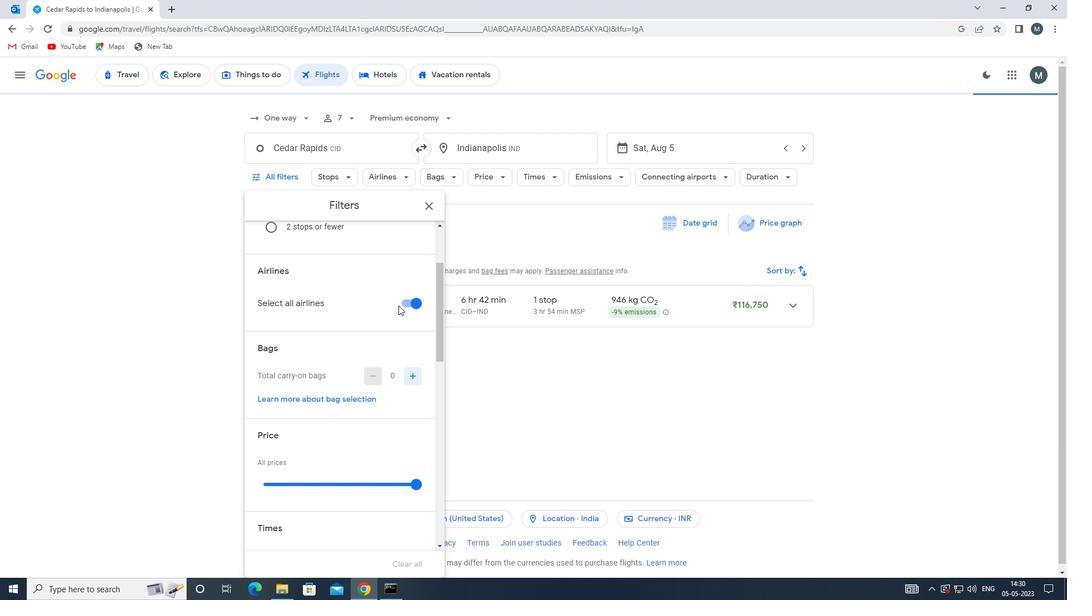 
Action: Mouse pressed left at (413, 303)
Screenshot: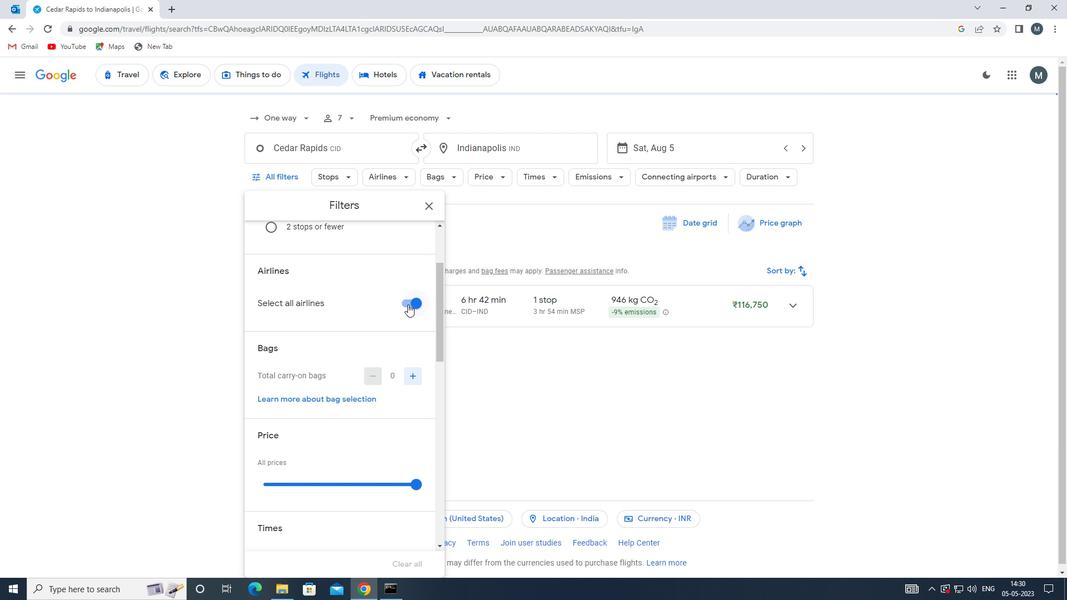 
Action: Mouse moved to (348, 355)
Screenshot: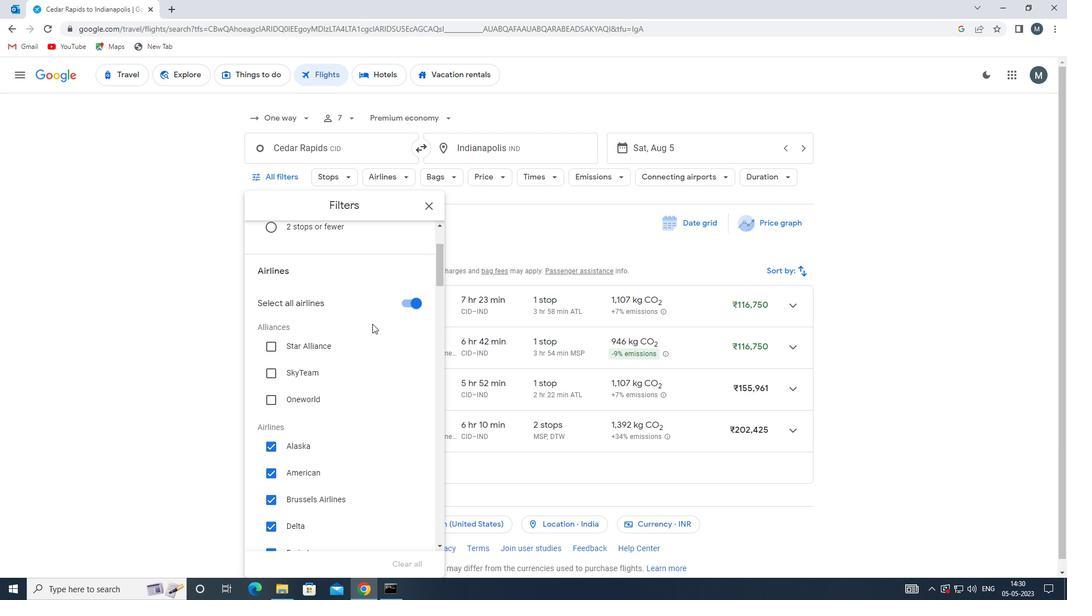 
Action: Mouse scrolled (348, 354) with delta (0, 0)
Screenshot: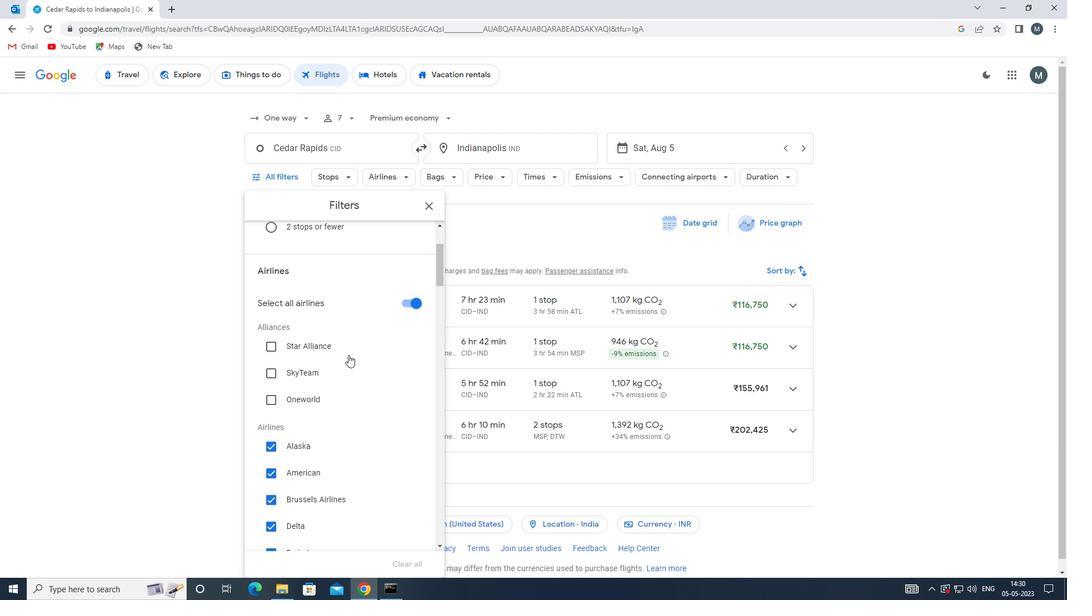 
Action: Mouse moved to (410, 248)
Screenshot: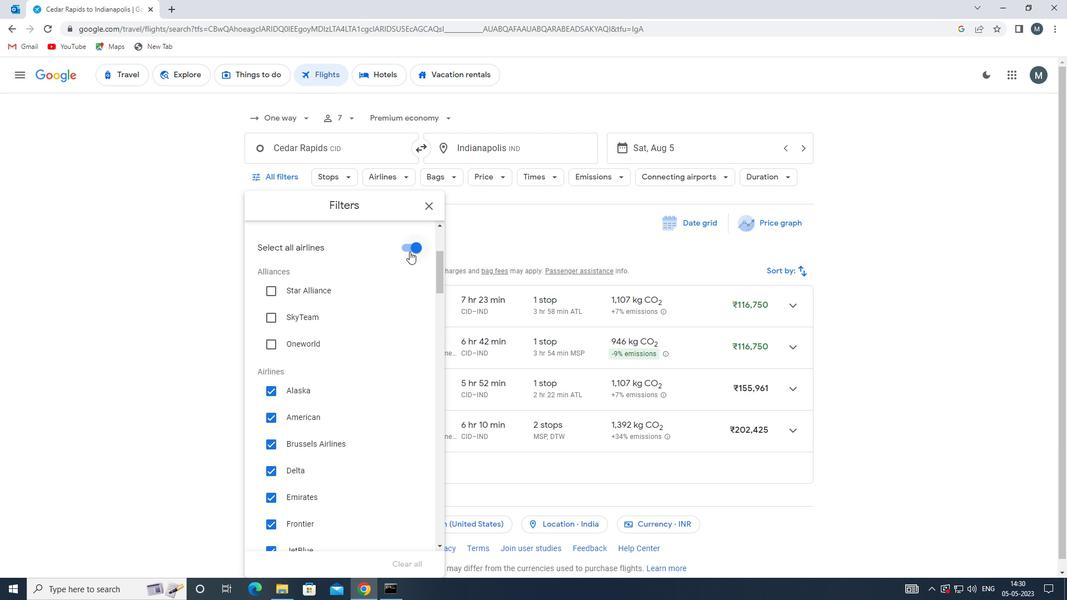 
Action: Mouse pressed left at (410, 248)
Screenshot: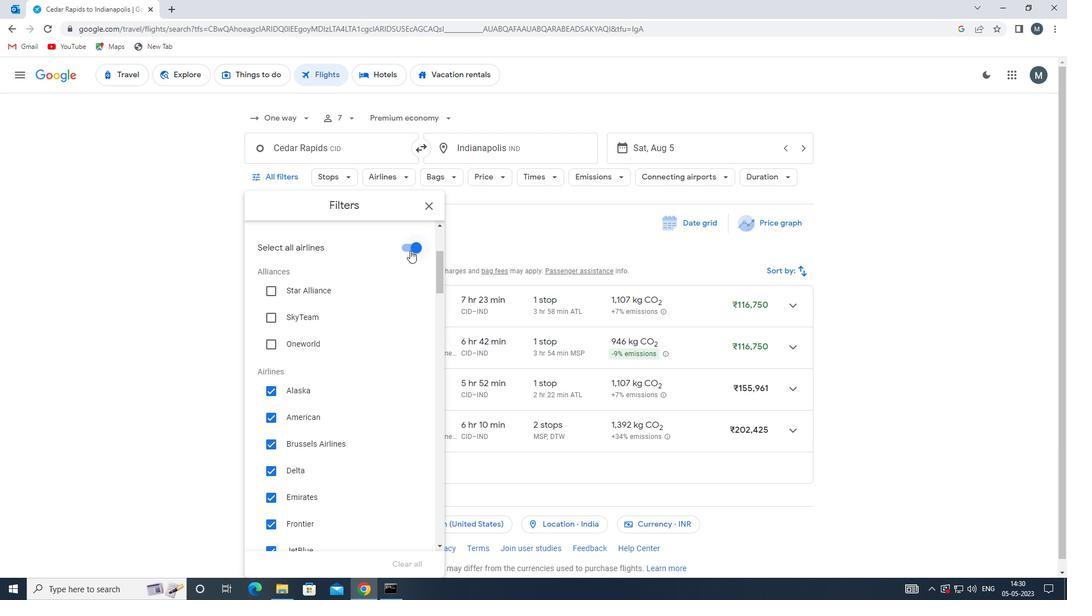 
Action: Mouse moved to (362, 373)
Screenshot: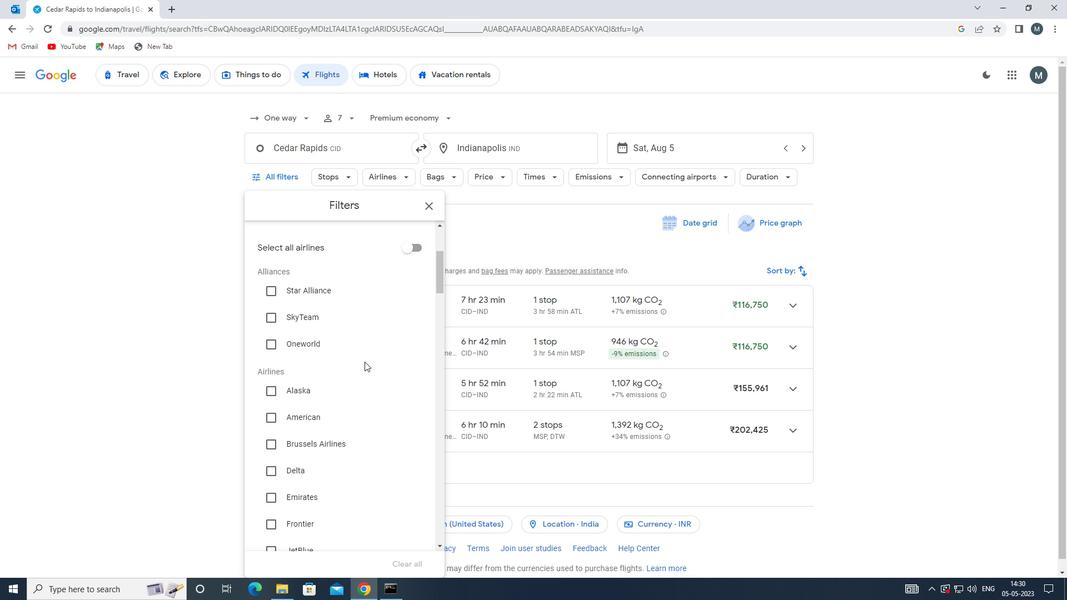 
Action: Mouse scrolled (362, 372) with delta (0, 0)
Screenshot: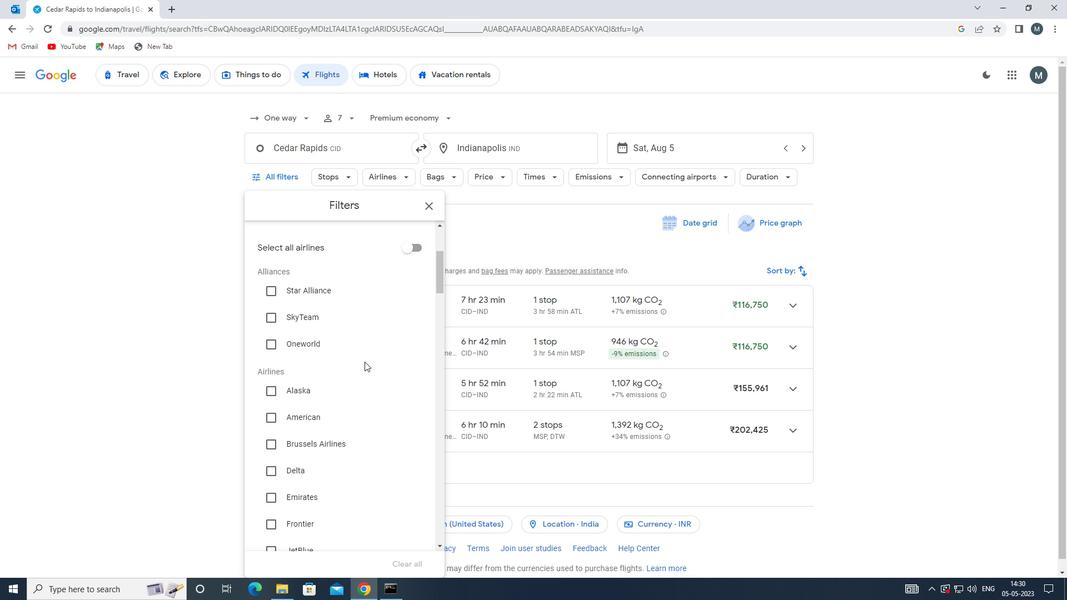 
Action: Mouse moved to (334, 428)
Screenshot: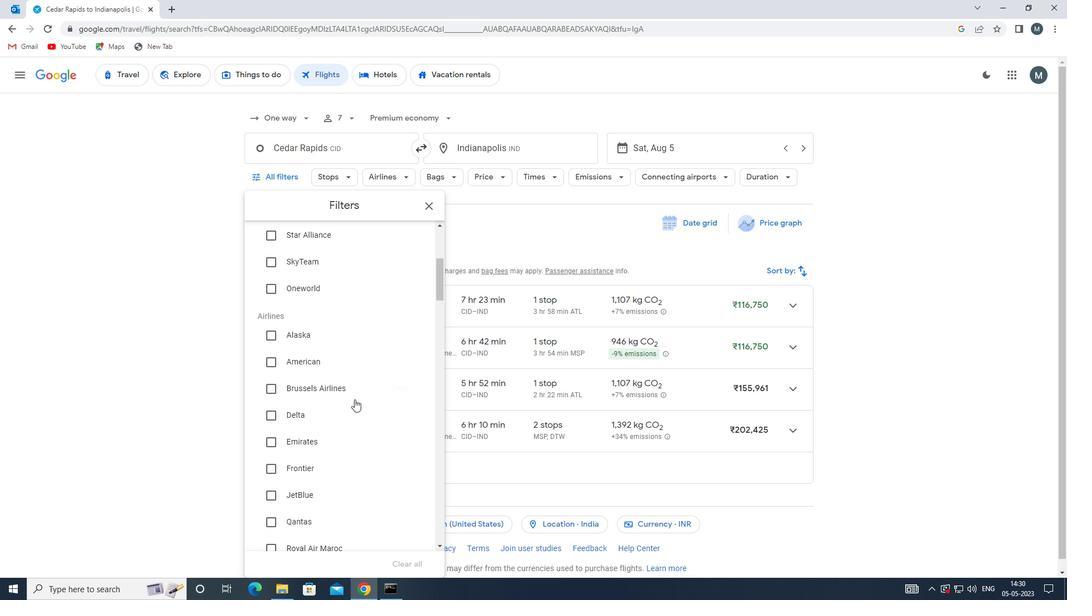
Action: Mouse scrolled (334, 427) with delta (0, 0)
Screenshot: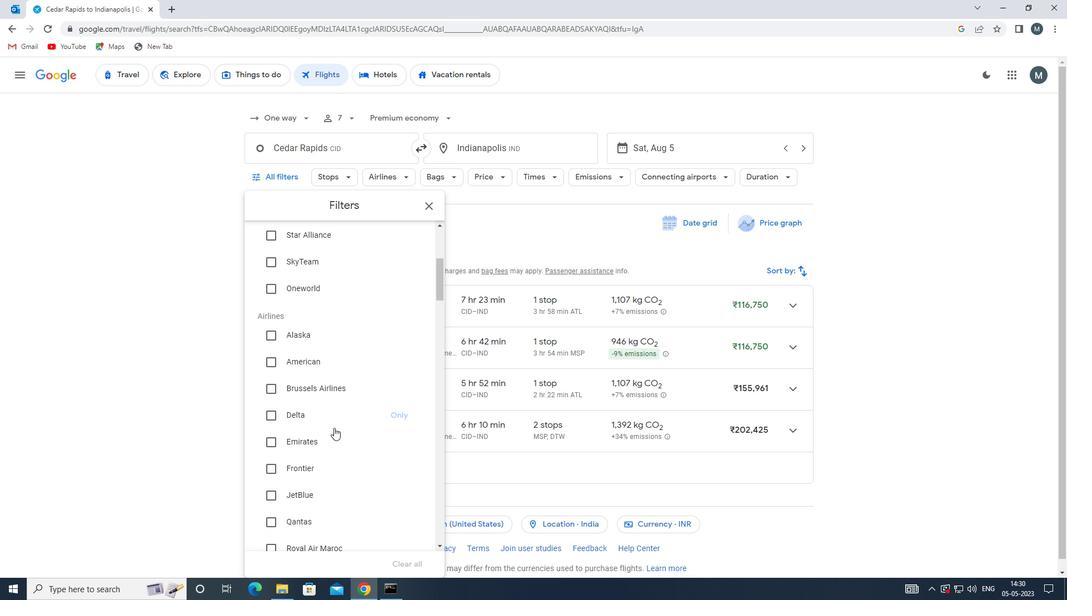 
Action: Mouse moved to (318, 305)
Screenshot: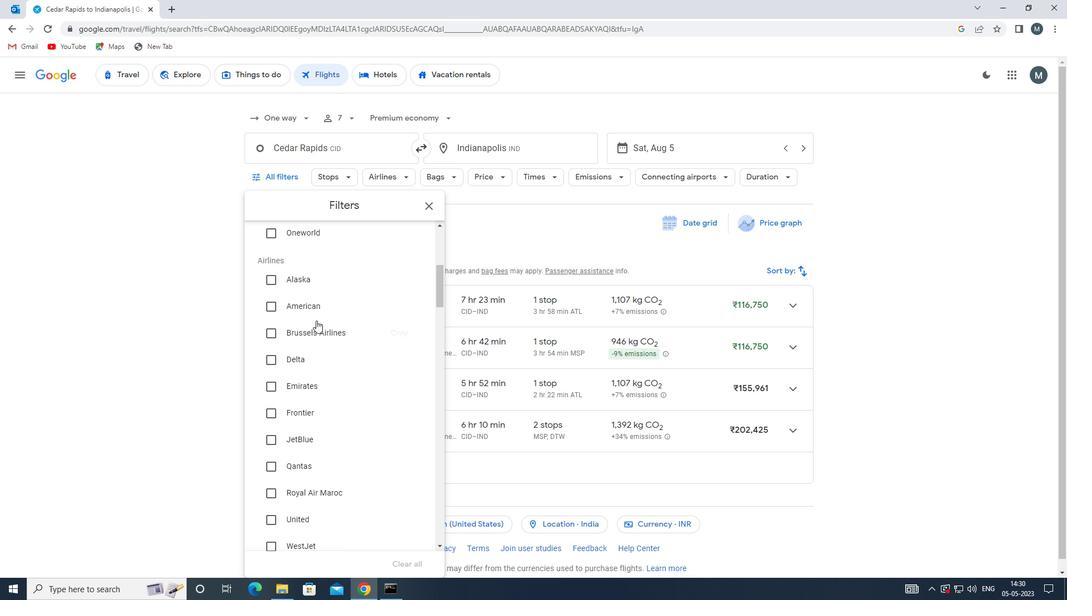 
Action: Mouse pressed left at (318, 305)
Screenshot: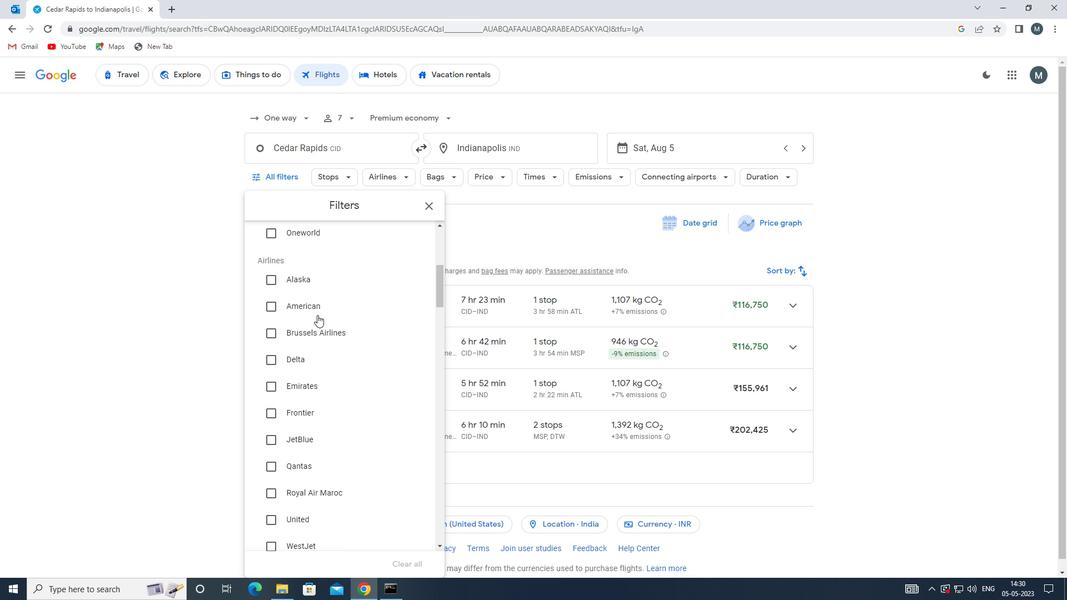 
Action: Mouse moved to (354, 363)
Screenshot: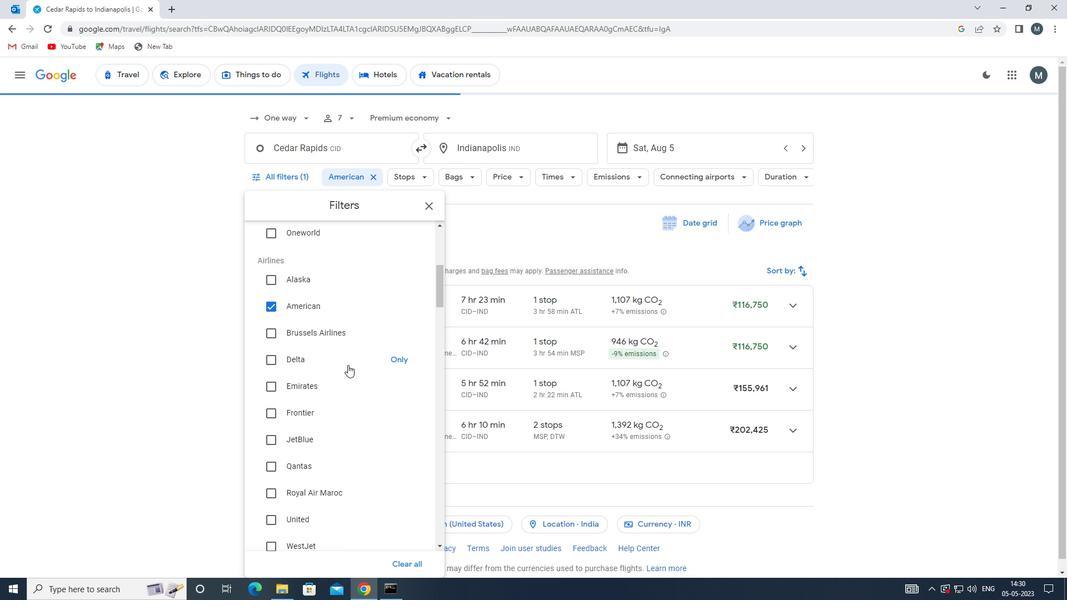 
Action: Mouse scrolled (354, 362) with delta (0, 0)
Screenshot: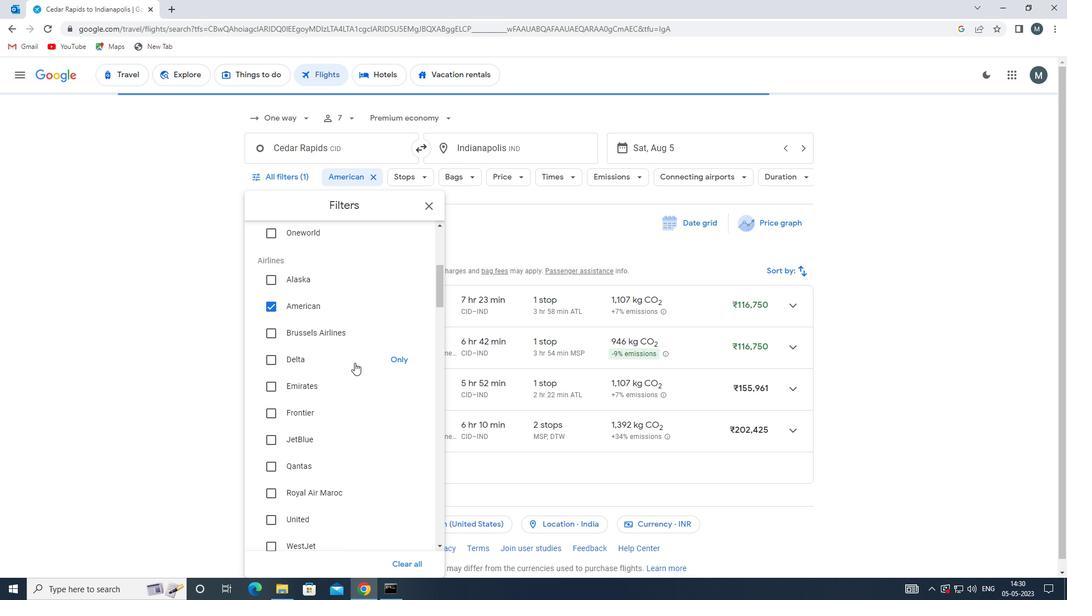 
Action: Mouse scrolled (354, 362) with delta (0, 0)
Screenshot: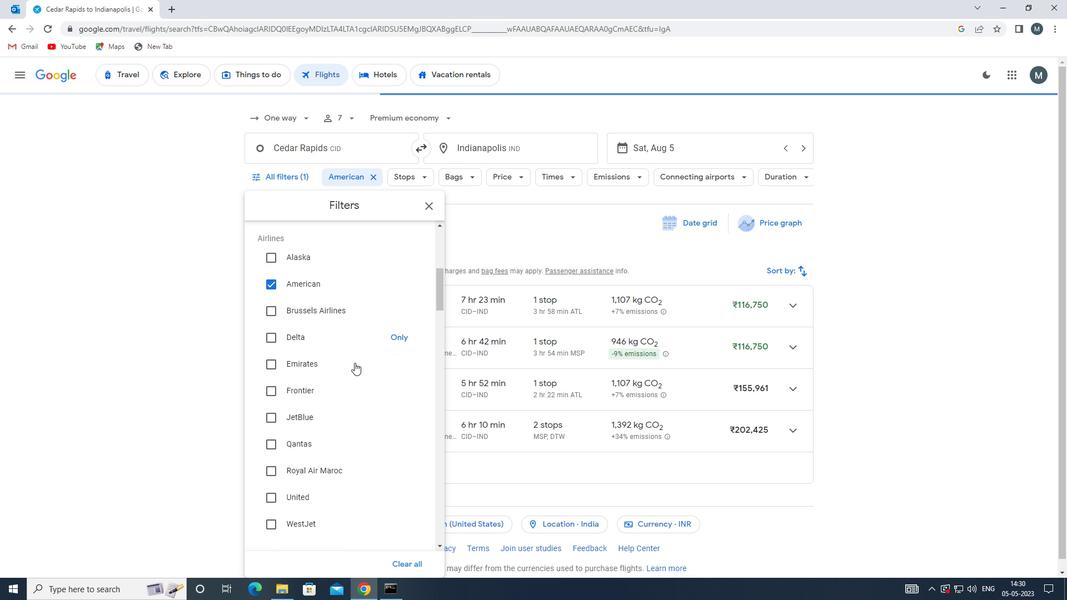 
Action: Mouse scrolled (354, 362) with delta (0, 0)
Screenshot: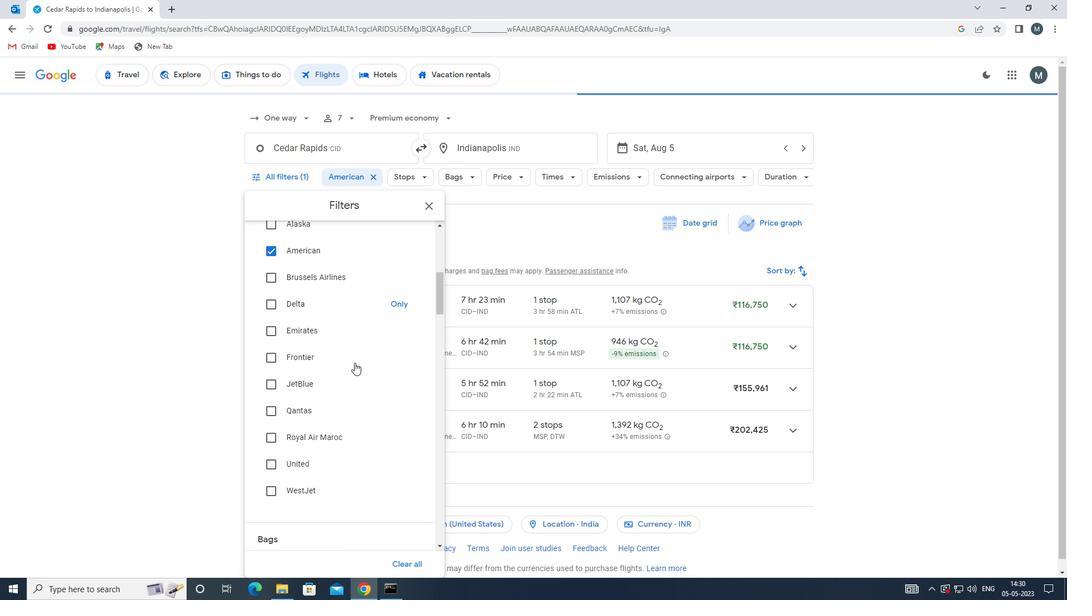 
Action: Mouse scrolled (354, 362) with delta (0, 0)
Screenshot: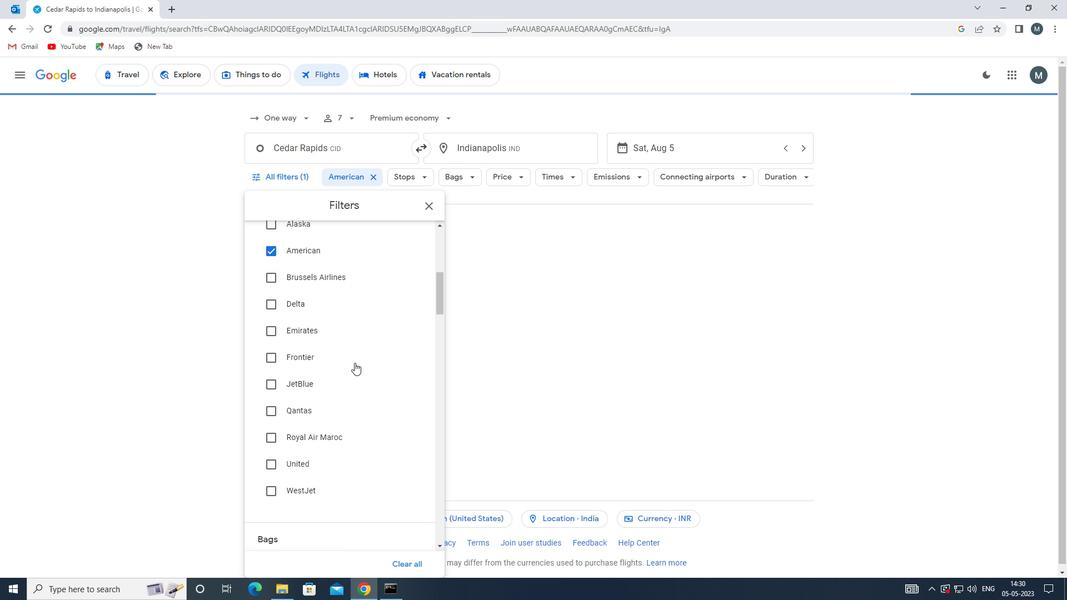 
Action: Mouse scrolled (354, 362) with delta (0, 0)
Screenshot: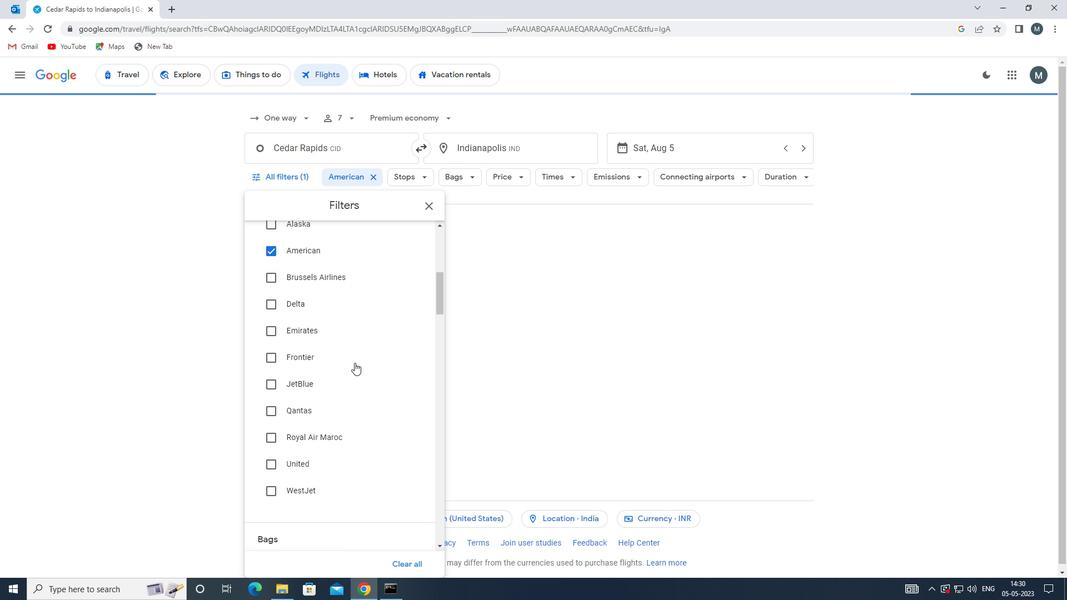 
Action: Mouse moved to (417, 345)
Screenshot: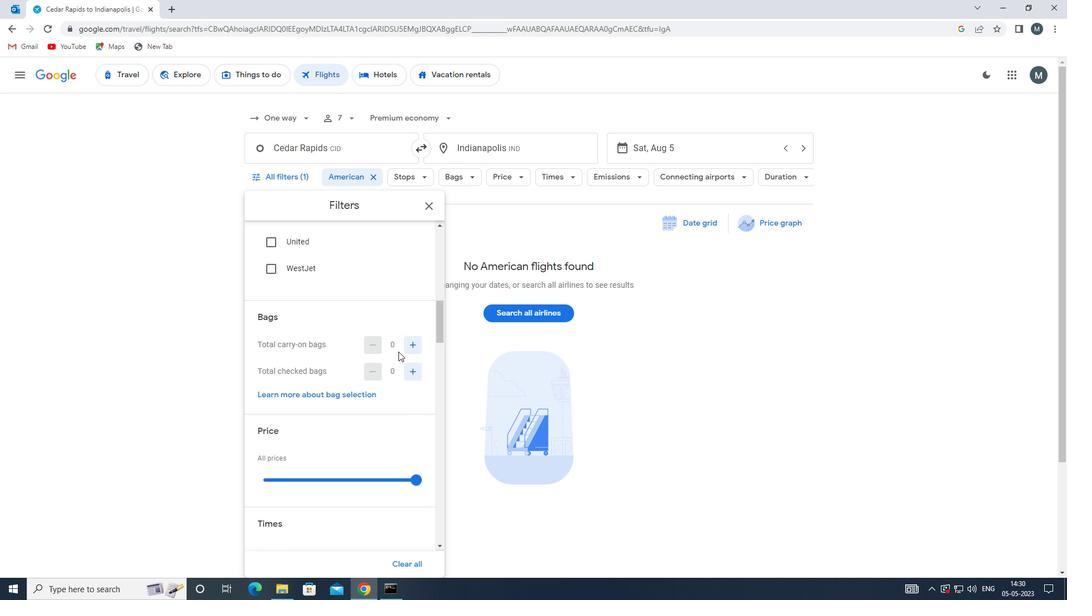
Action: Mouse pressed left at (417, 345)
Screenshot: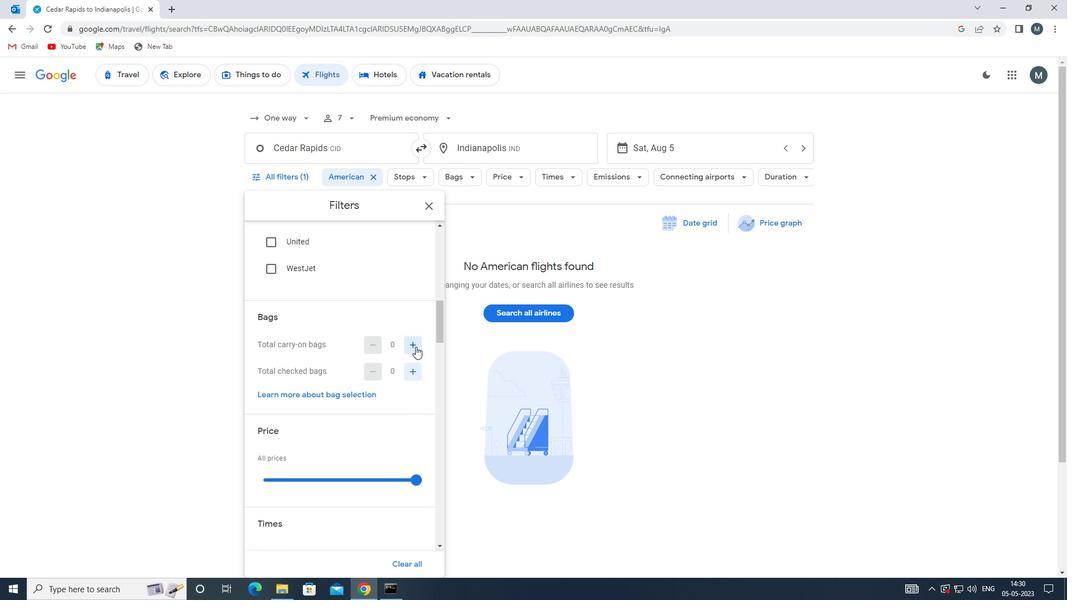 
Action: Mouse pressed left at (417, 345)
Screenshot: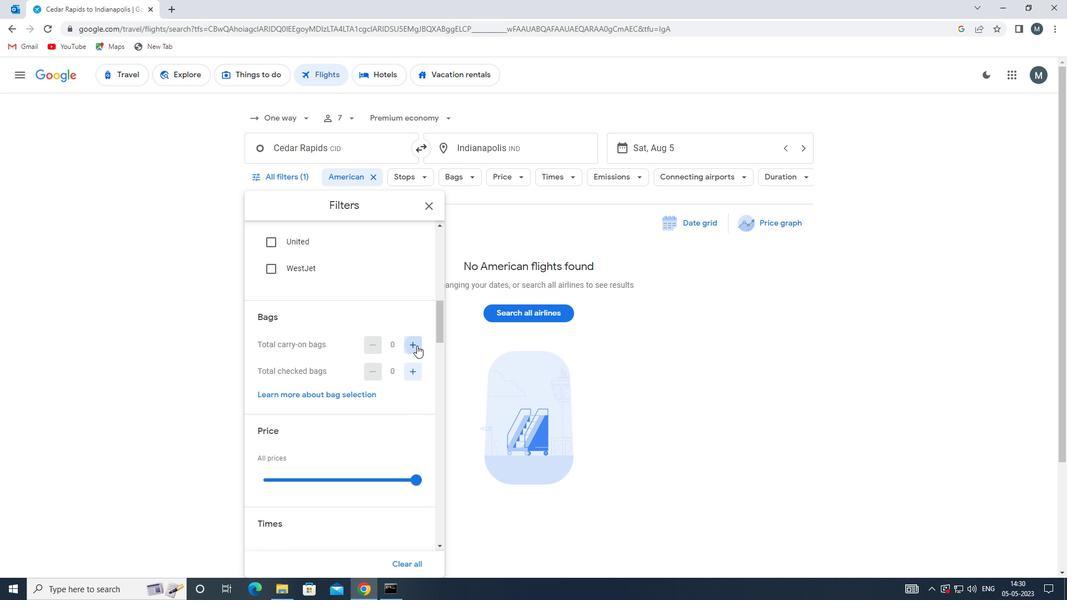 
Action: Mouse moved to (324, 387)
Screenshot: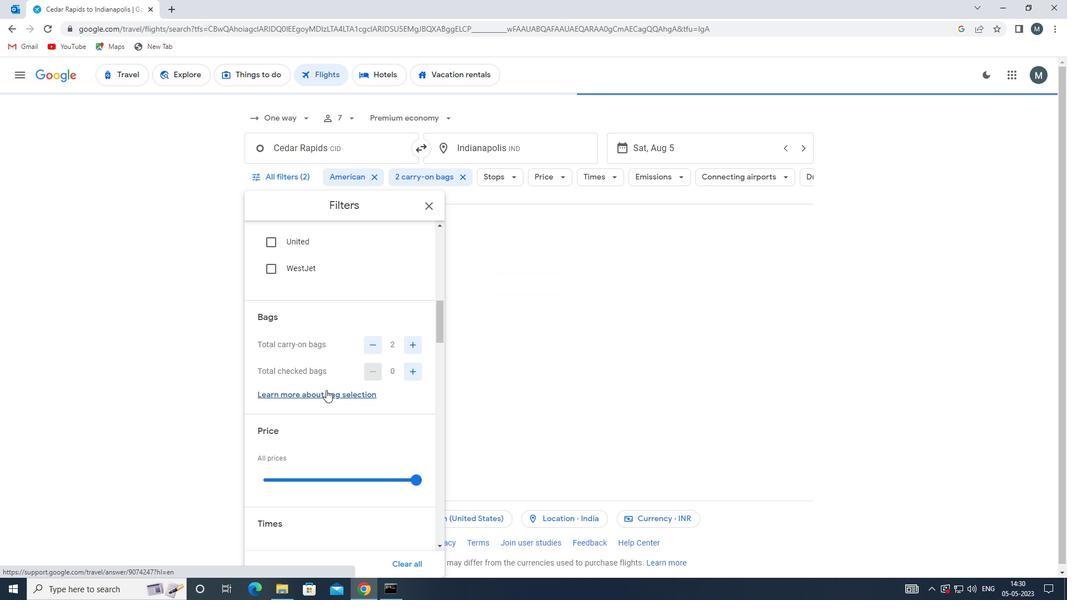 
Action: Mouse scrolled (324, 387) with delta (0, 0)
Screenshot: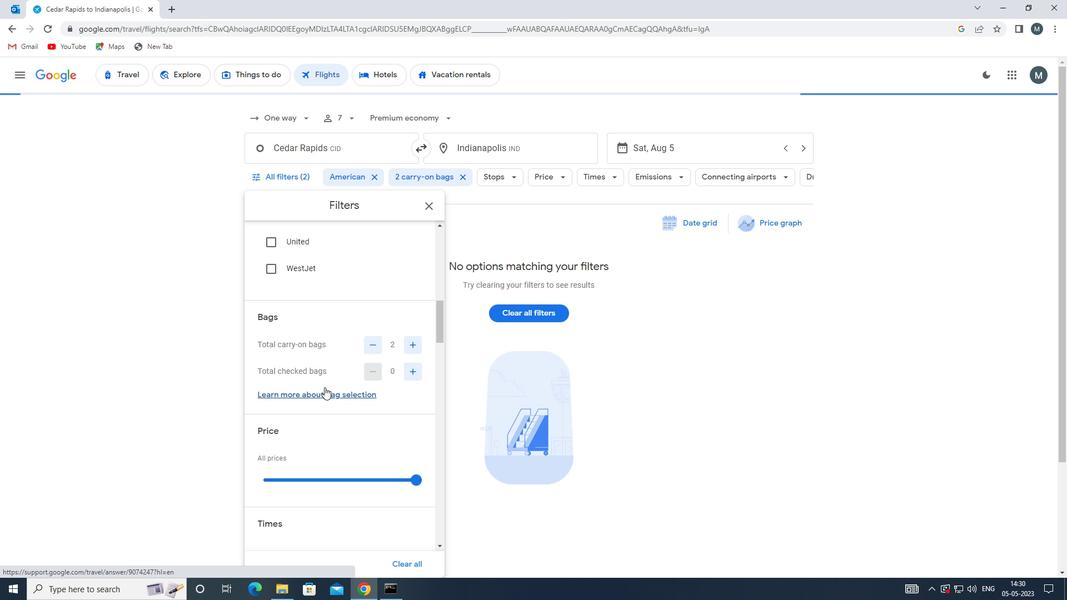 
Action: Mouse scrolled (324, 387) with delta (0, 0)
Screenshot: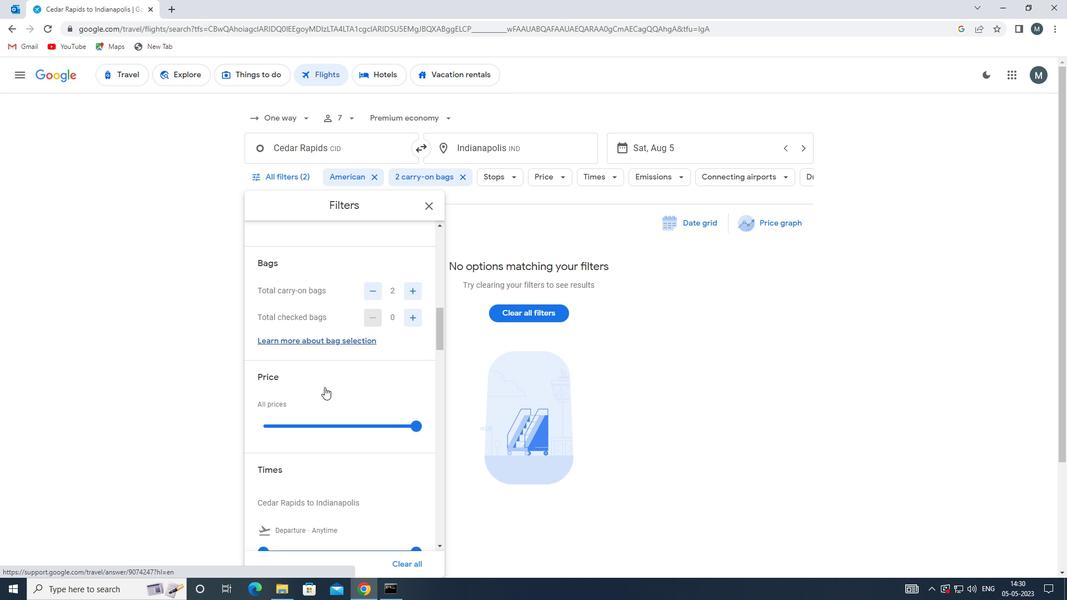 
Action: Mouse moved to (299, 367)
Screenshot: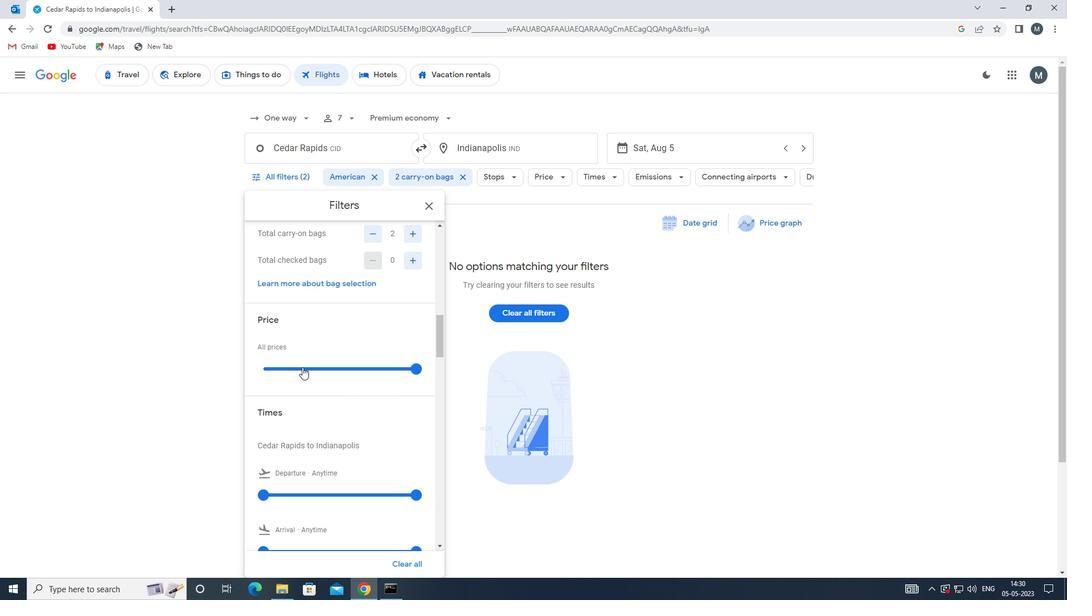 
Action: Mouse scrolled (299, 367) with delta (0, 0)
Screenshot: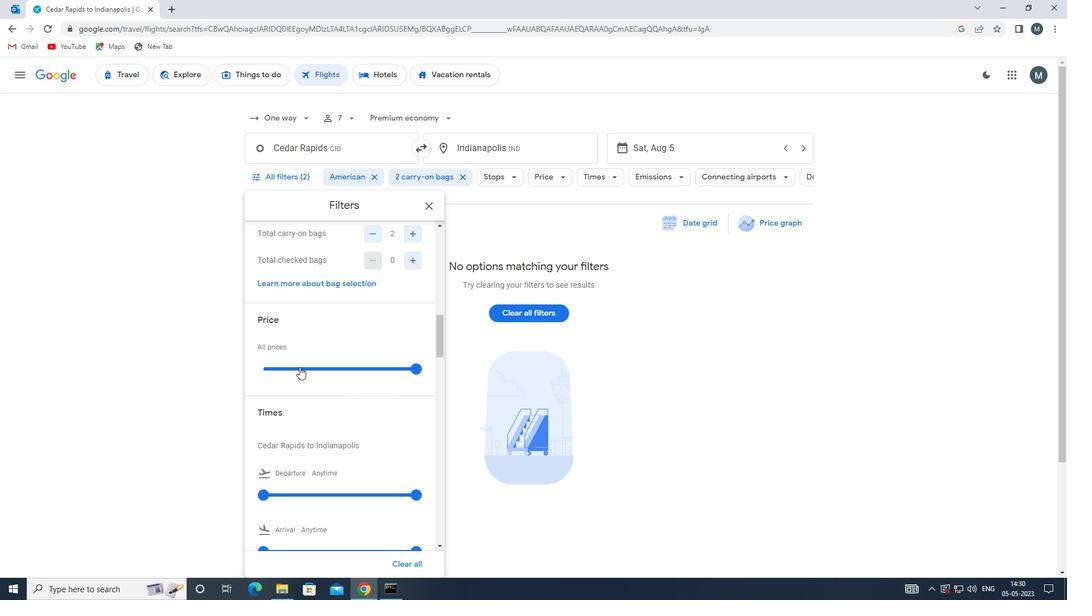 
Action: Mouse scrolled (299, 367) with delta (0, 0)
Screenshot: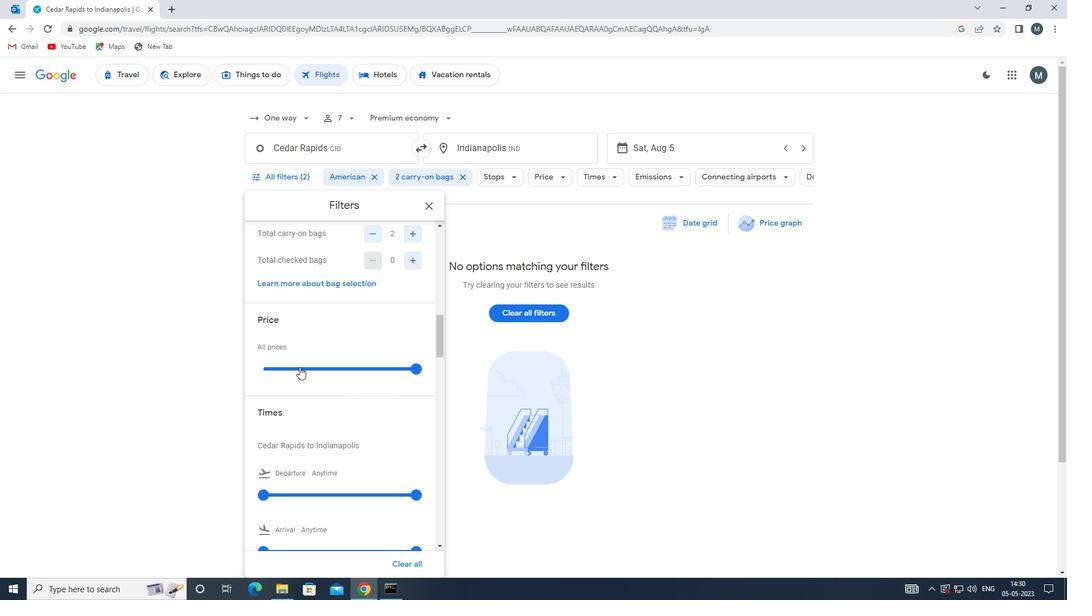 
Action: Mouse moved to (268, 383)
Screenshot: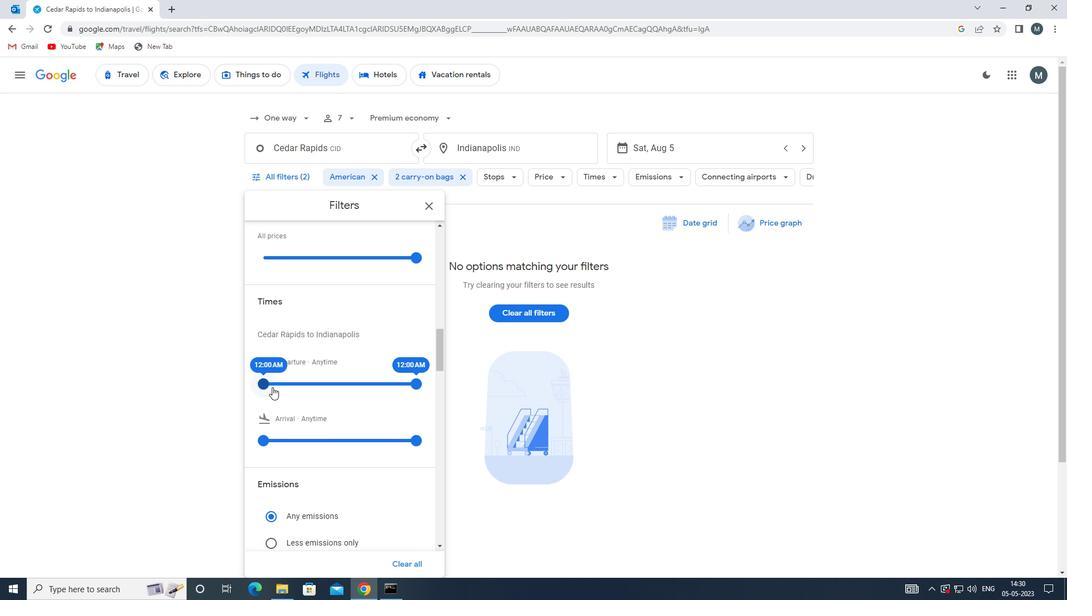 
Action: Mouse pressed left at (268, 383)
Screenshot: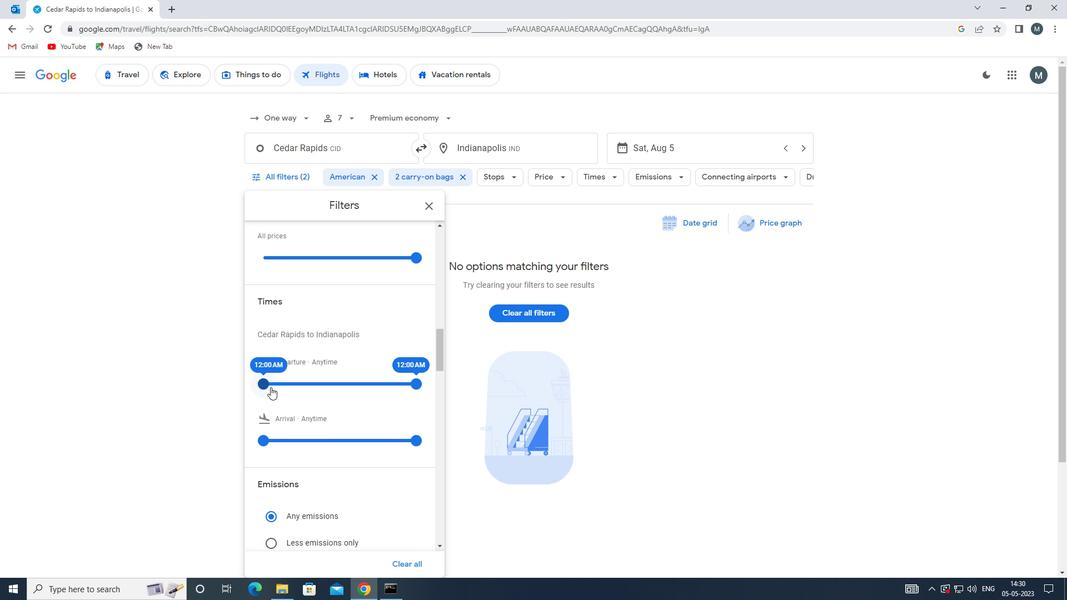 
Action: Mouse moved to (410, 381)
Screenshot: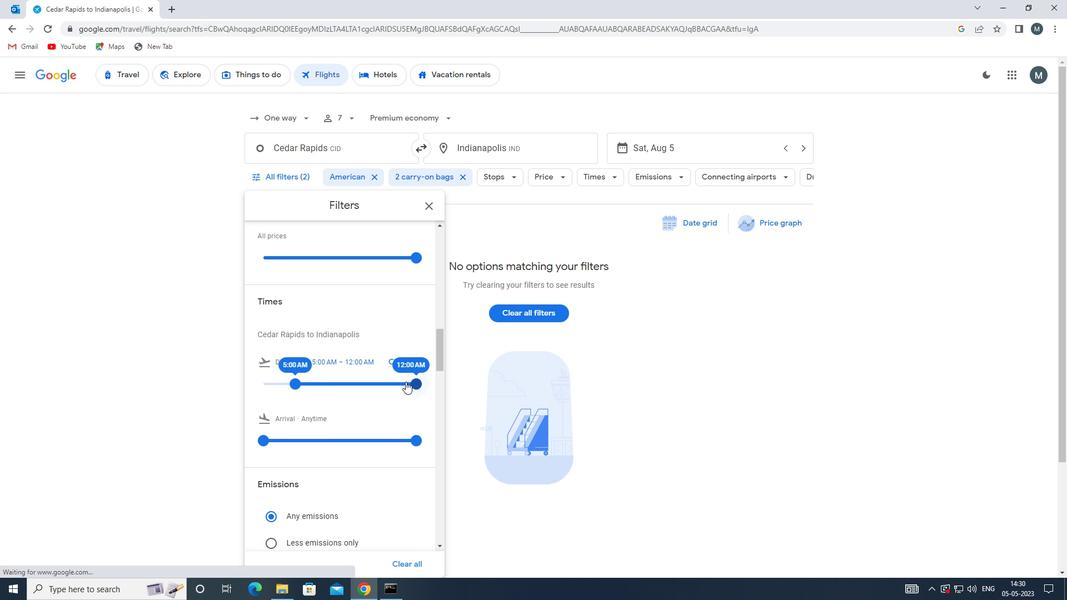 
Action: Mouse pressed left at (410, 381)
Screenshot: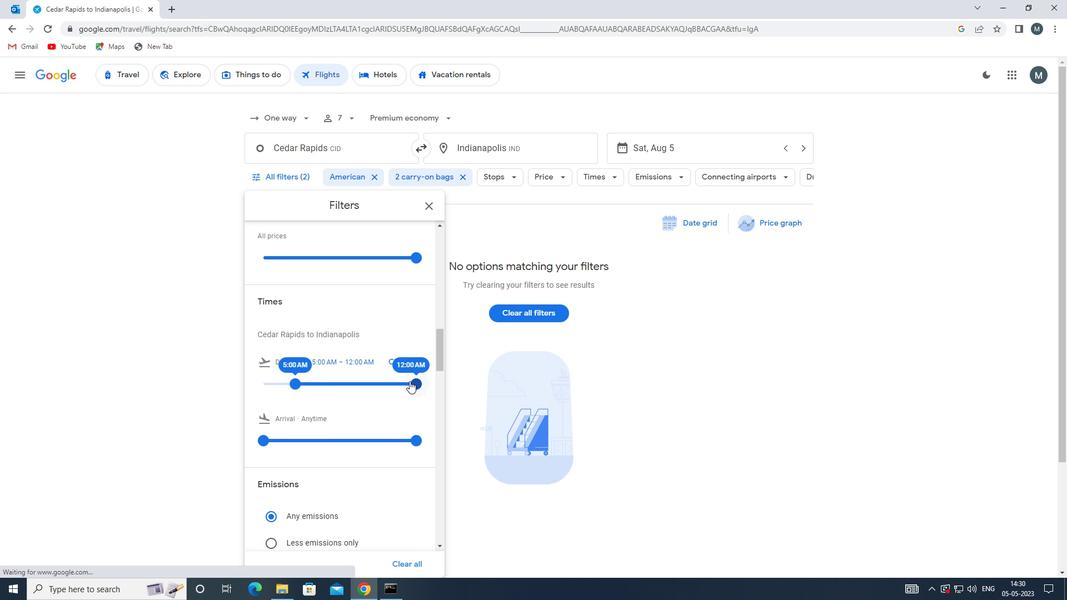 
Action: Mouse moved to (331, 373)
Screenshot: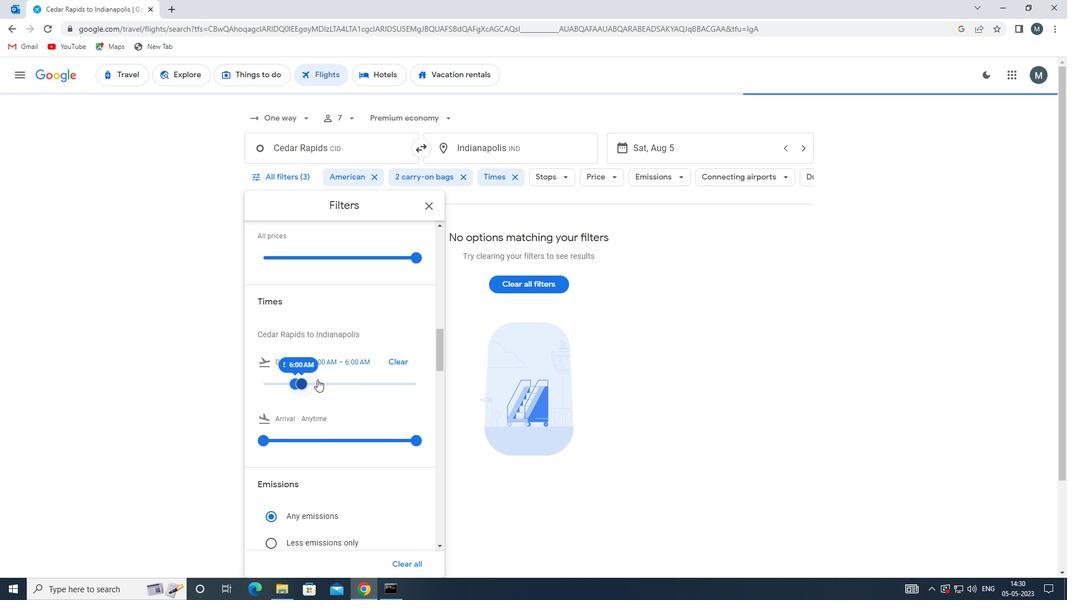
Action: Mouse scrolled (331, 373) with delta (0, 0)
Screenshot: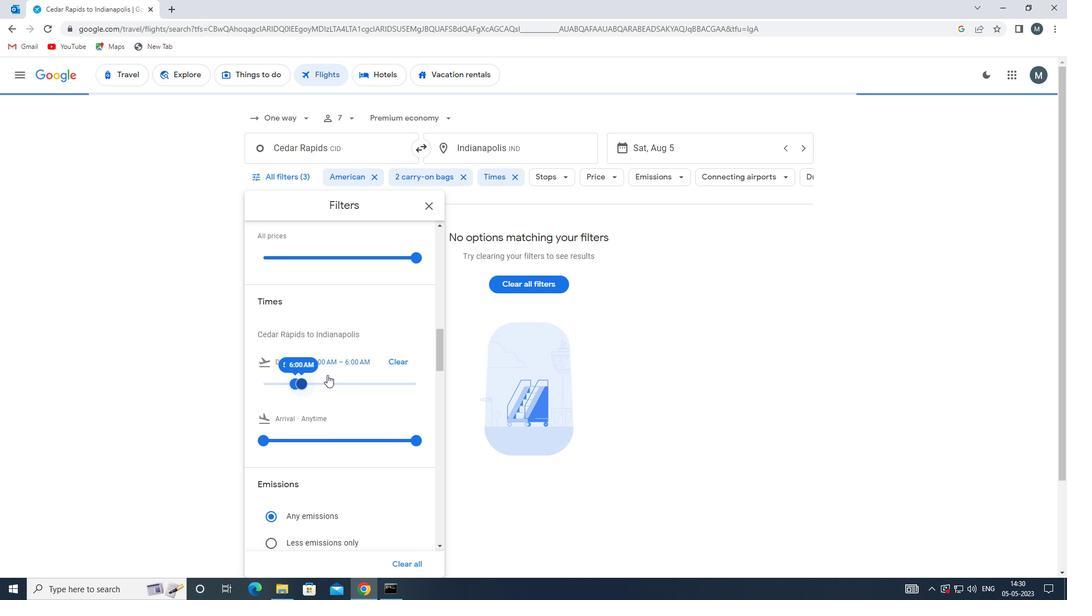 
Action: Mouse scrolled (331, 373) with delta (0, 0)
Screenshot: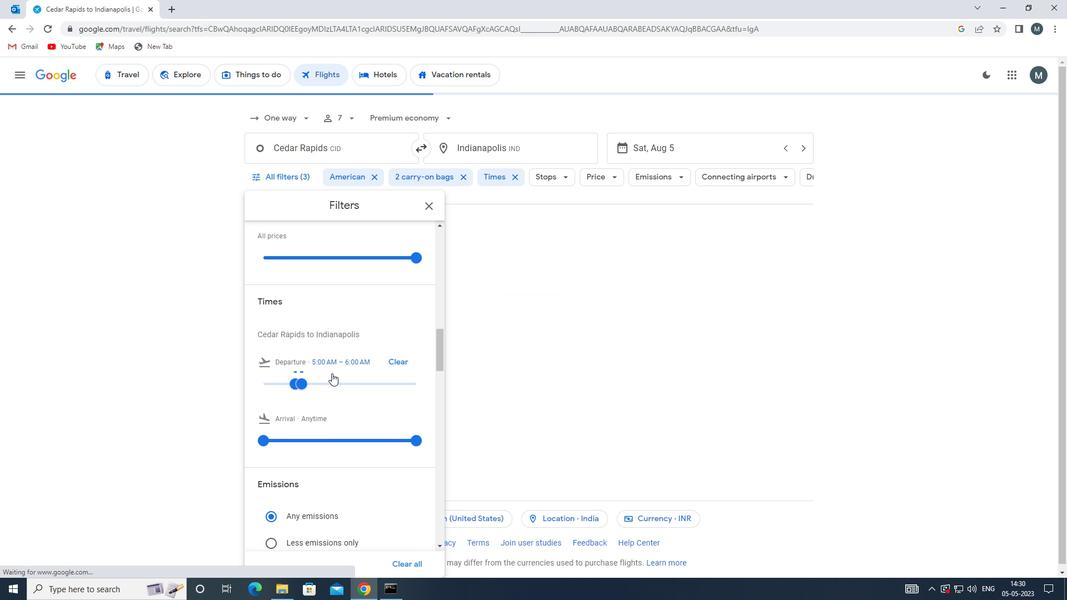 
Action: Mouse moved to (425, 202)
Screenshot: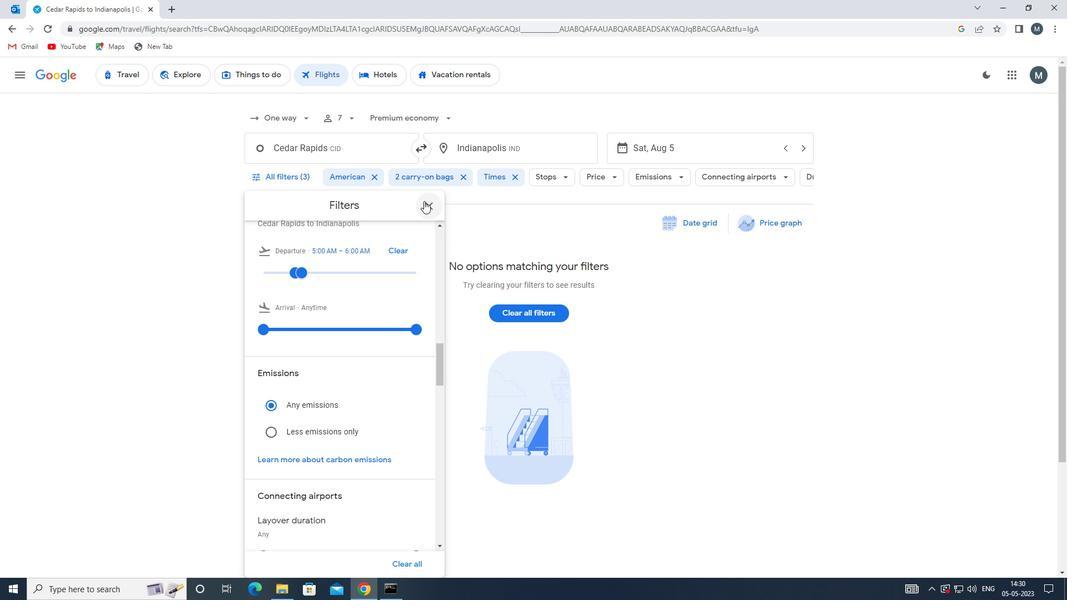 
Action: Mouse pressed left at (425, 202)
Screenshot: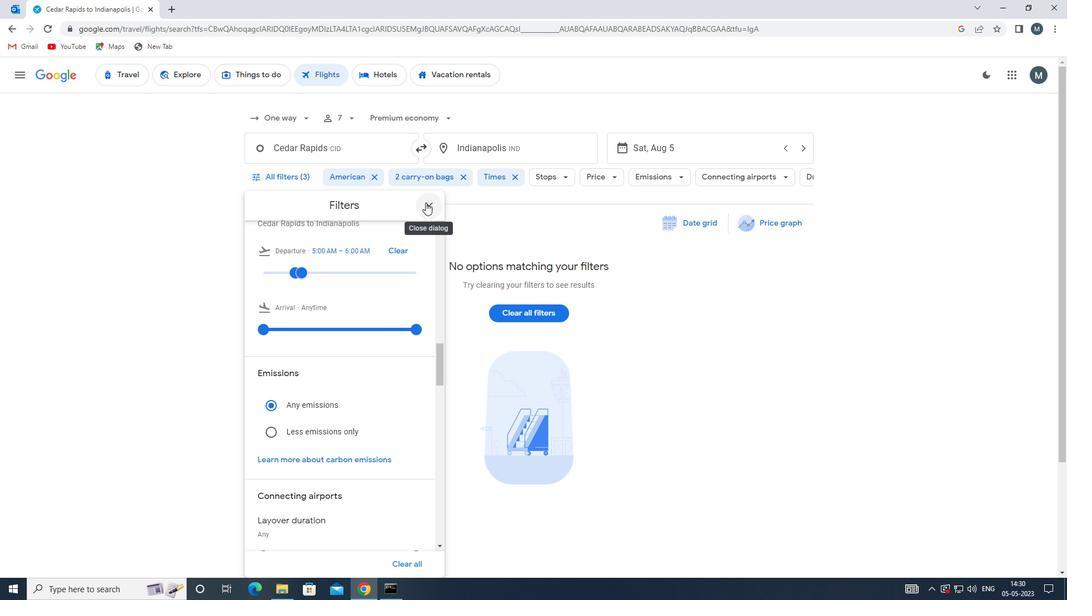 
Action: Mouse moved to (425, 204)
Screenshot: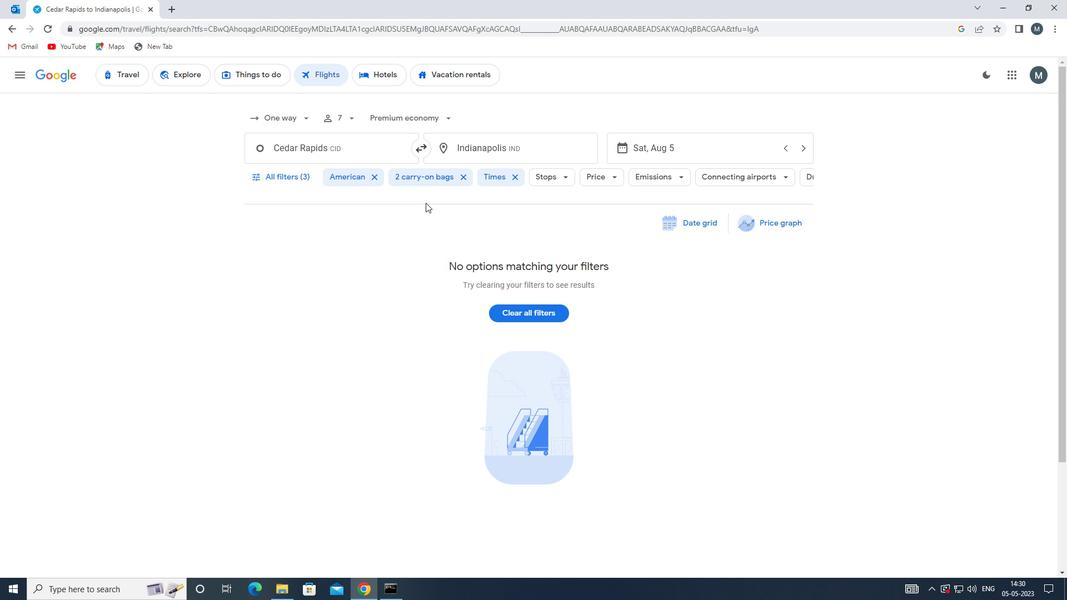 
